 Task: In the Company ibm.com, Create email and send with subject: 'Welcome to a New Paradigm: Introducing Our Visionary Solution', and with mail content 'Greetings,_x000D_
Introducing a visionary approach that will reshape the landscape of your industry. Join us and be part of the future of success!_x000D_
Kind Regards', attach the document: Terms_and_conditions.doc and insert image: visitingcard.jpg. Below Kind Regards, write Behance and insert the URL: 'www.behance.net'. Mark checkbox to create task to follow up : In 2 weeks.  Enter or choose an email address of recipient's from company's contact and send.. Logged in from softage.5@softage.net
Action: Mouse moved to (71, 58)
Screenshot: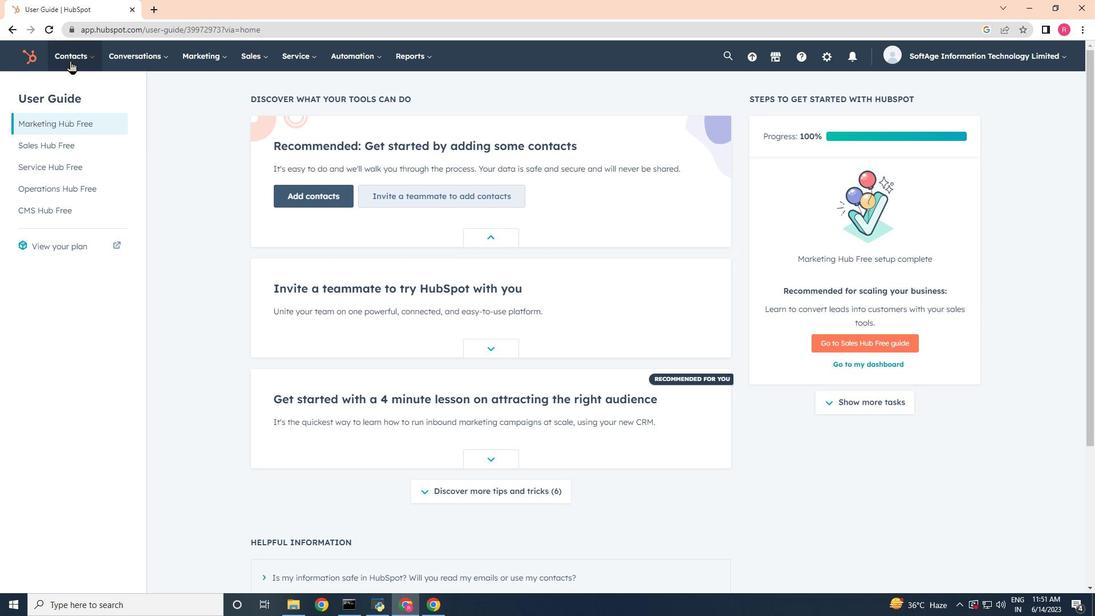 
Action: Mouse pressed left at (71, 58)
Screenshot: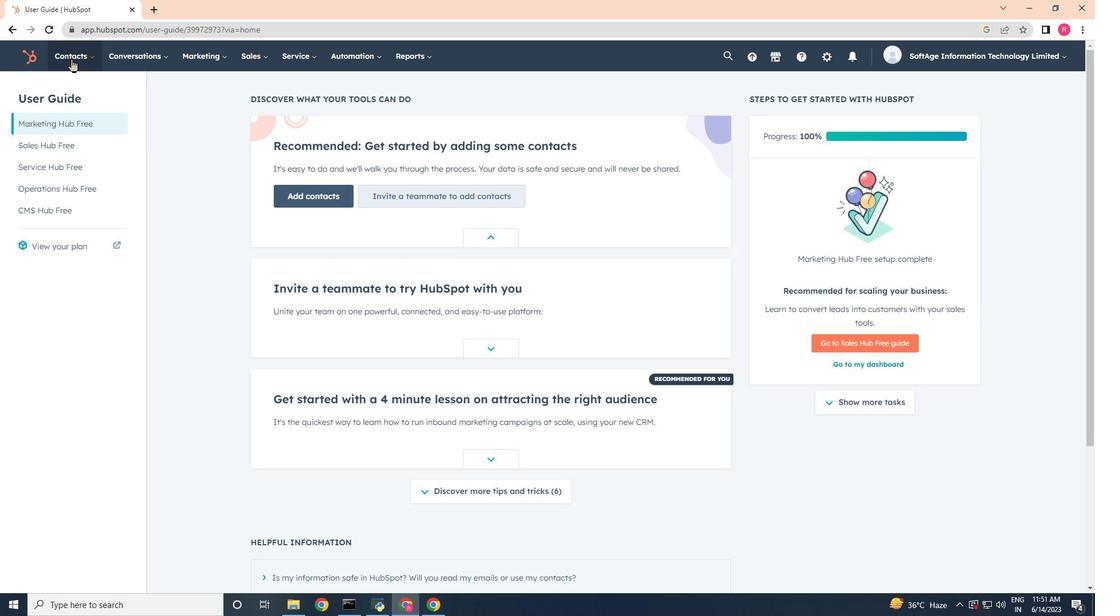 
Action: Mouse moved to (114, 111)
Screenshot: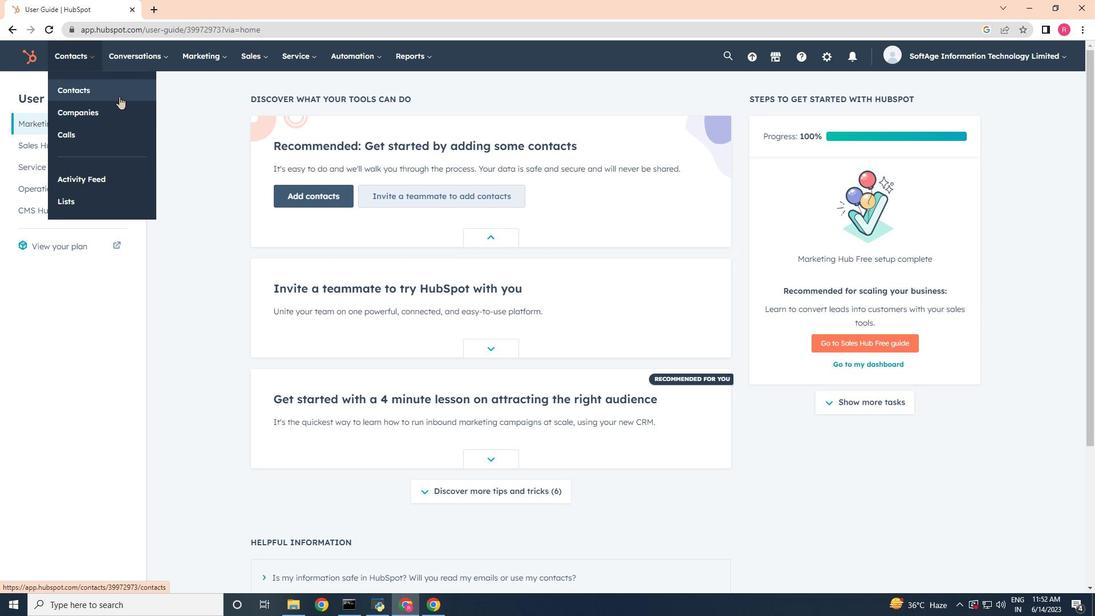 
Action: Mouse pressed left at (114, 111)
Screenshot: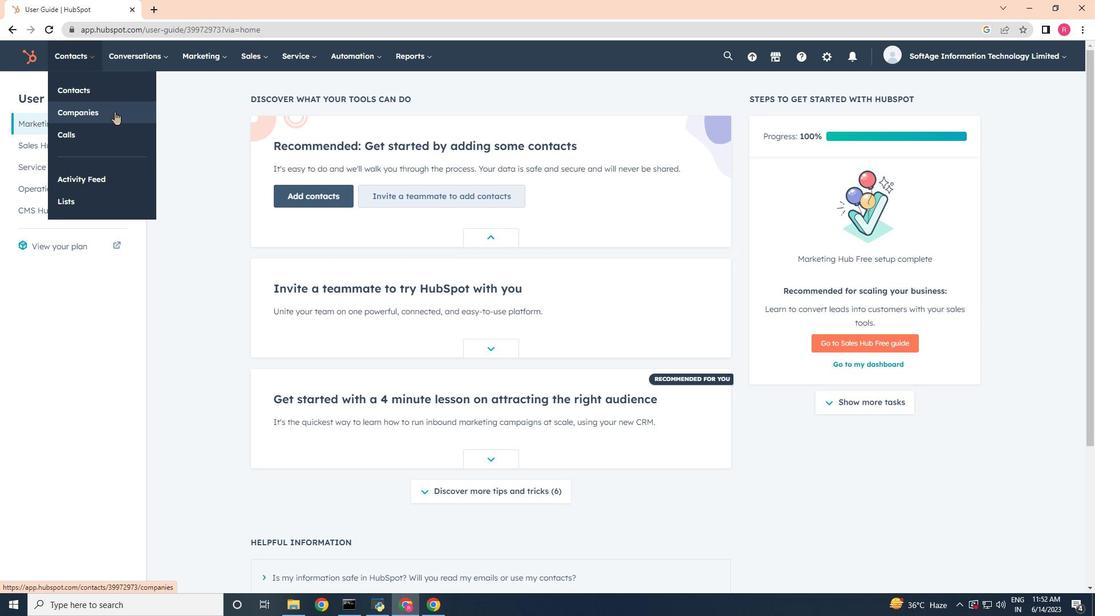 
Action: Mouse moved to (75, 185)
Screenshot: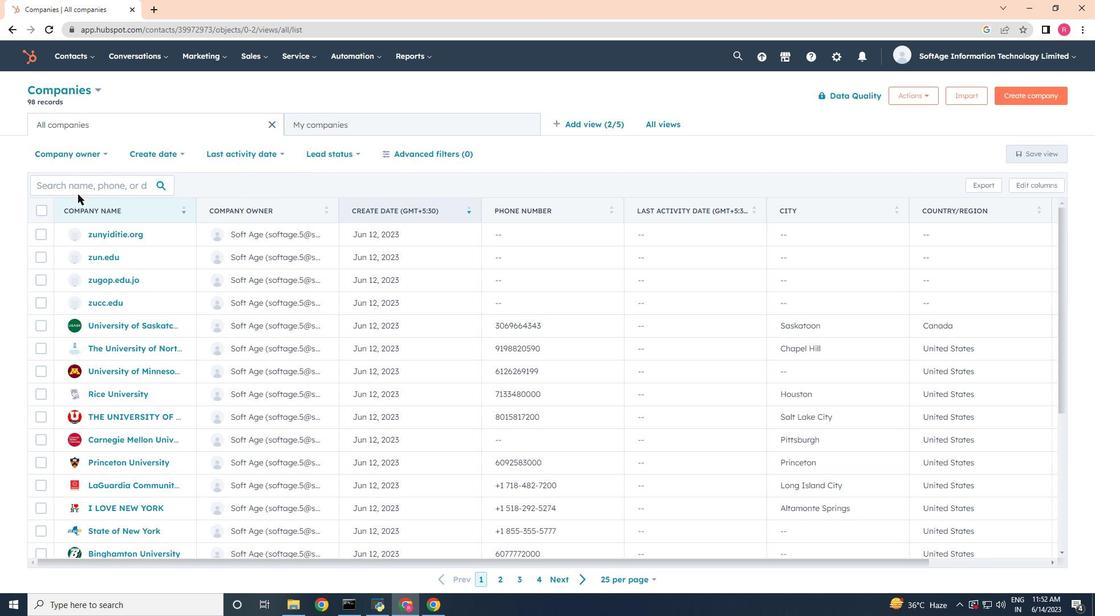 
Action: Mouse pressed left at (75, 185)
Screenshot: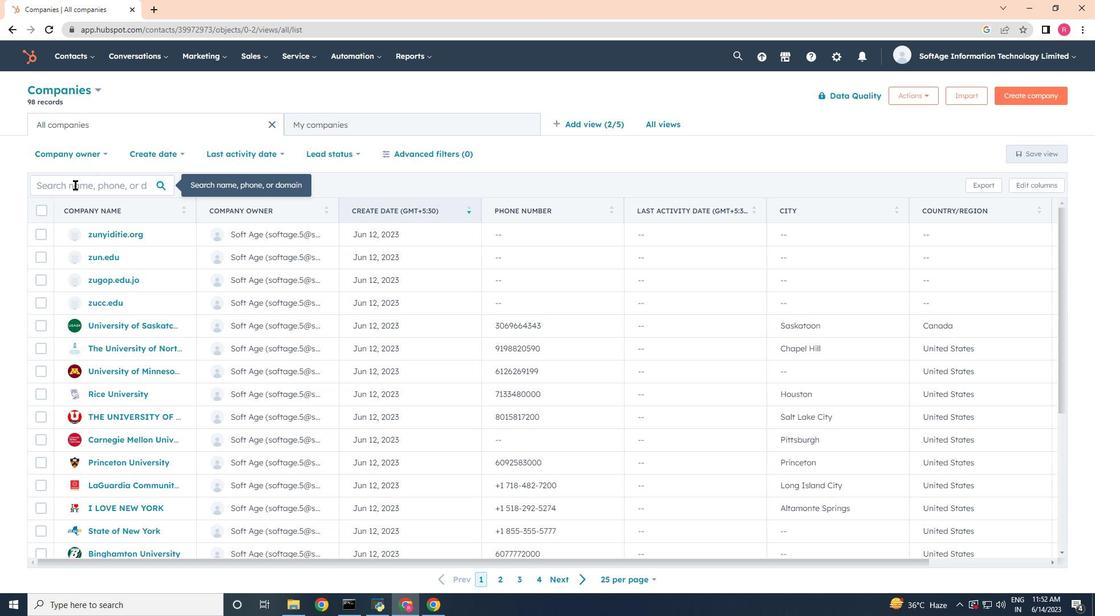 
Action: Key pressed ibm
Screenshot: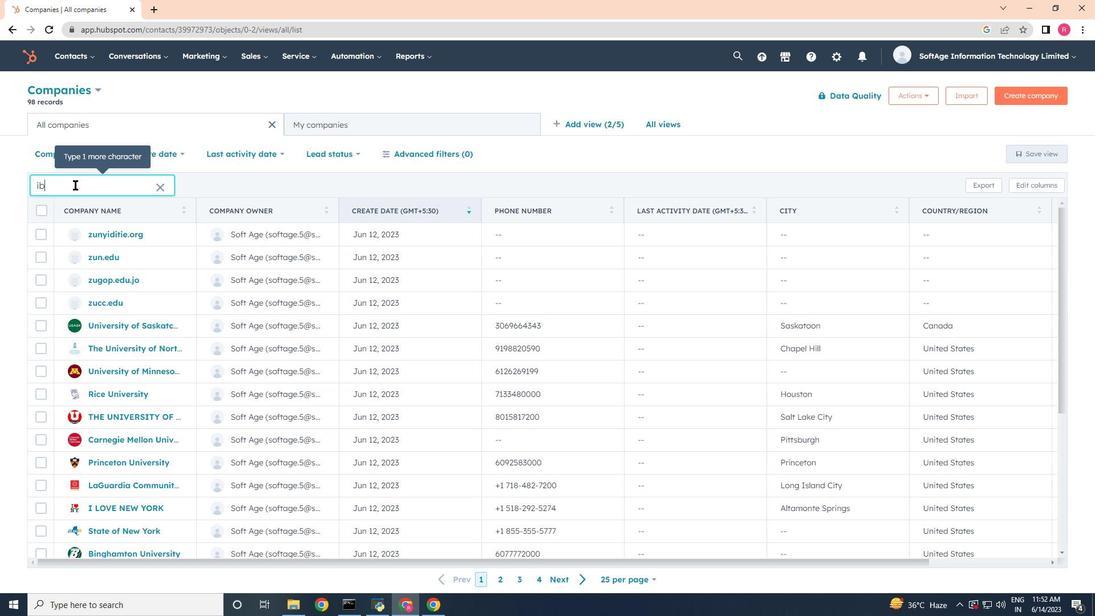 
Action: Mouse moved to (93, 236)
Screenshot: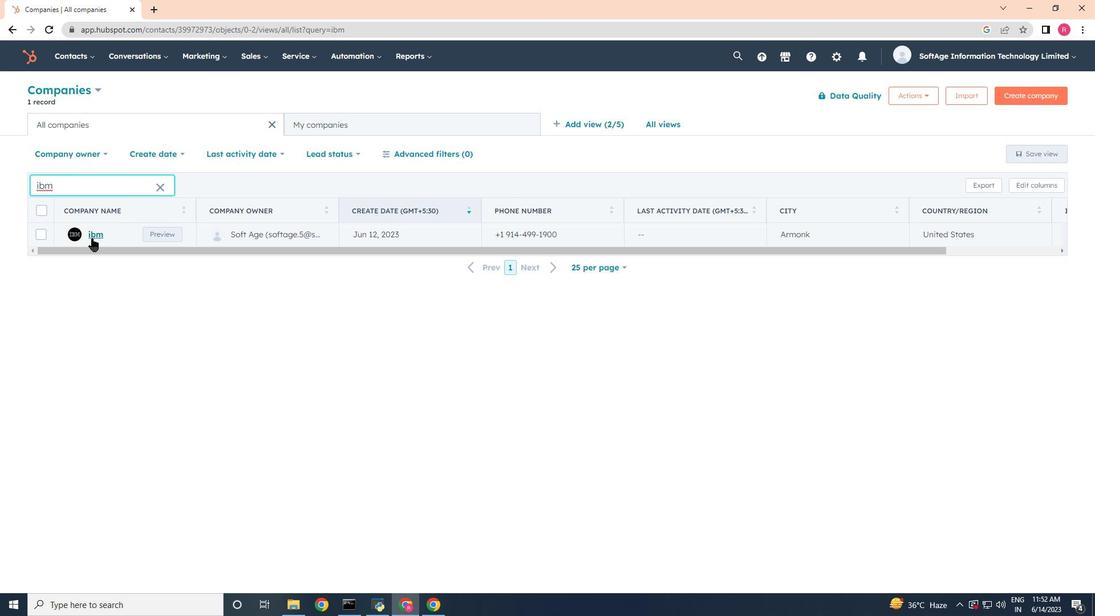
Action: Mouse pressed left at (93, 236)
Screenshot: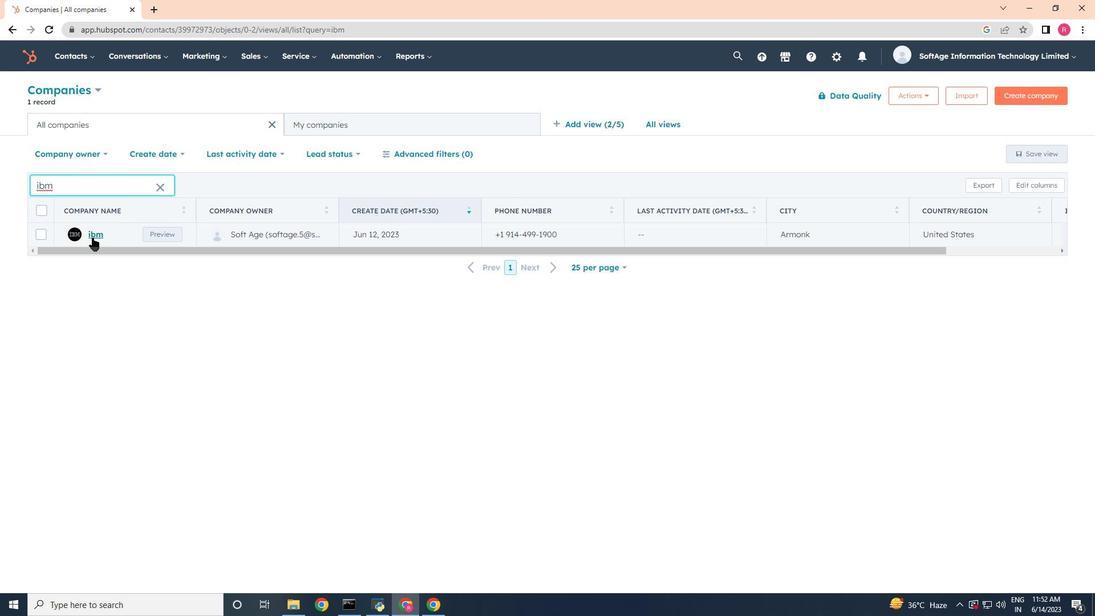 
Action: Mouse moved to (70, 192)
Screenshot: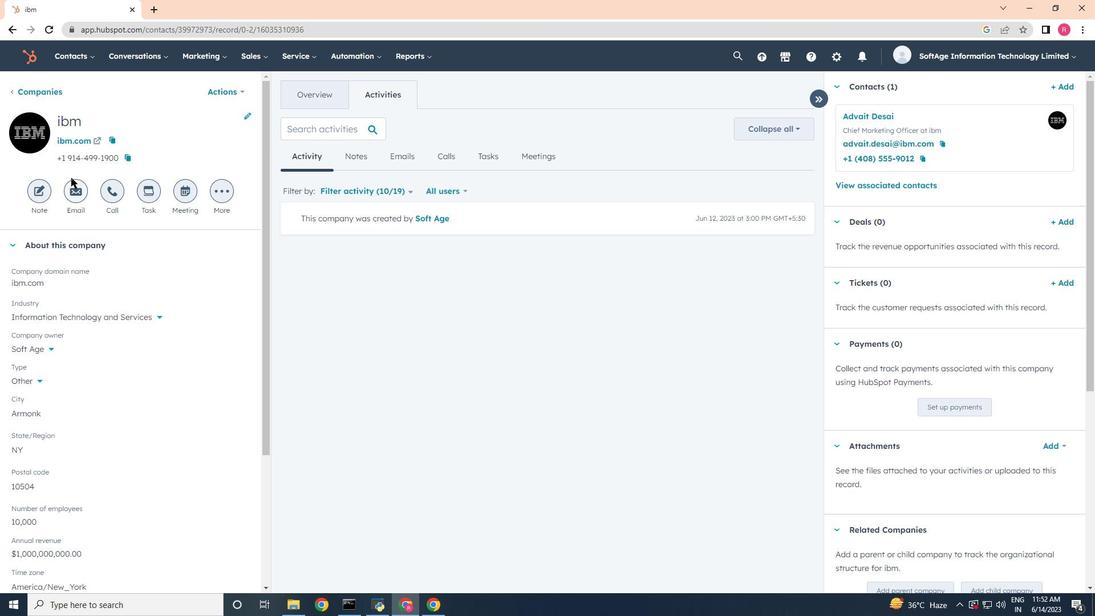 
Action: Mouse pressed left at (70, 192)
Screenshot: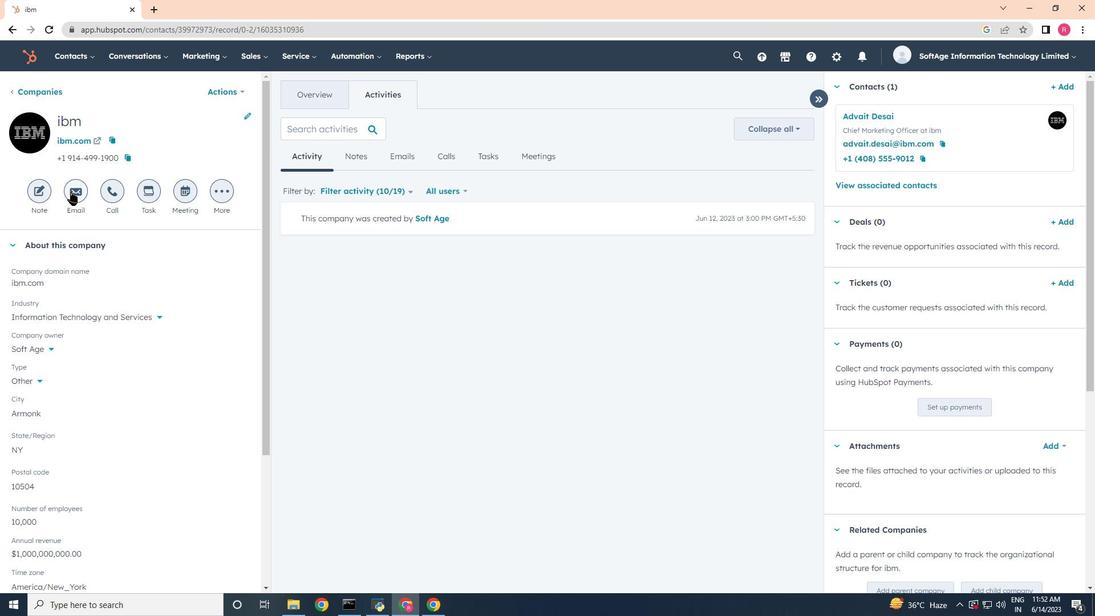 
Action: Mouse moved to (966, 287)
Screenshot: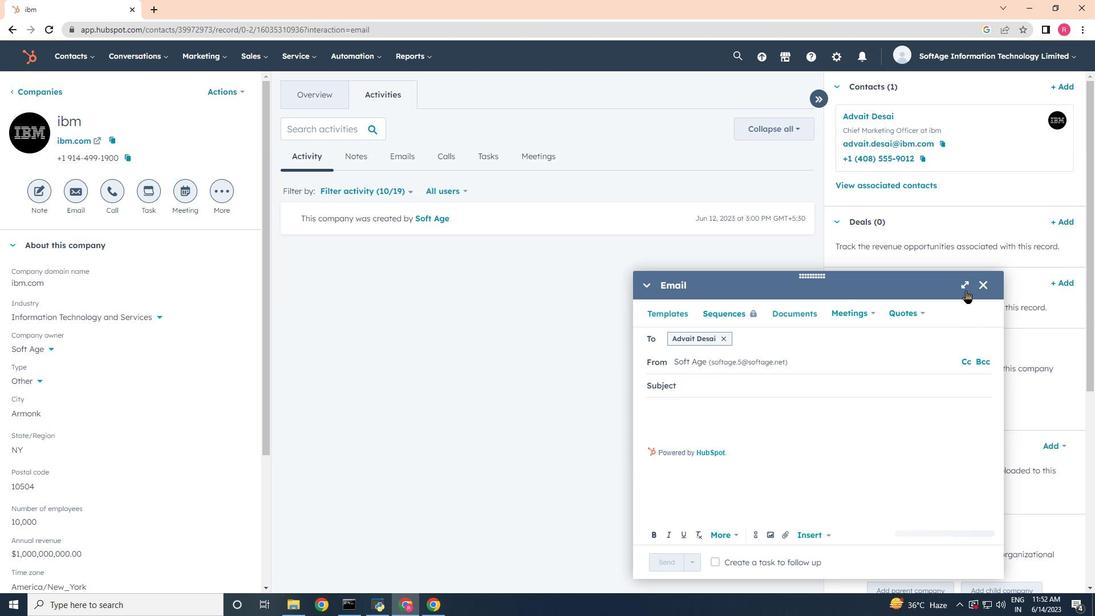 
Action: Mouse pressed left at (966, 287)
Screenshot: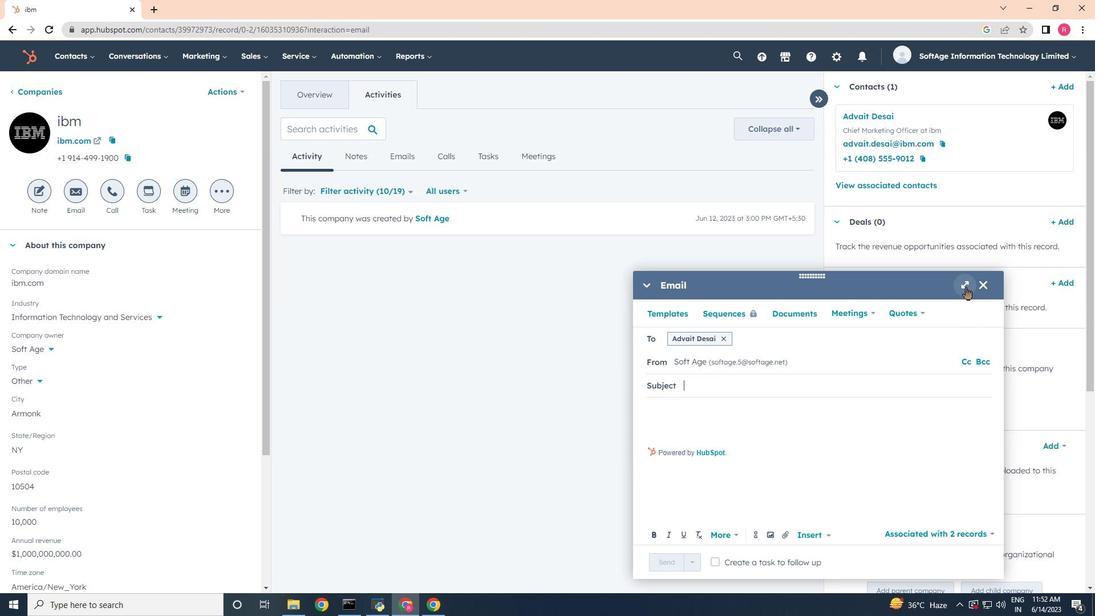 
Action: Mouse moved to (276, 332)
Screenshot: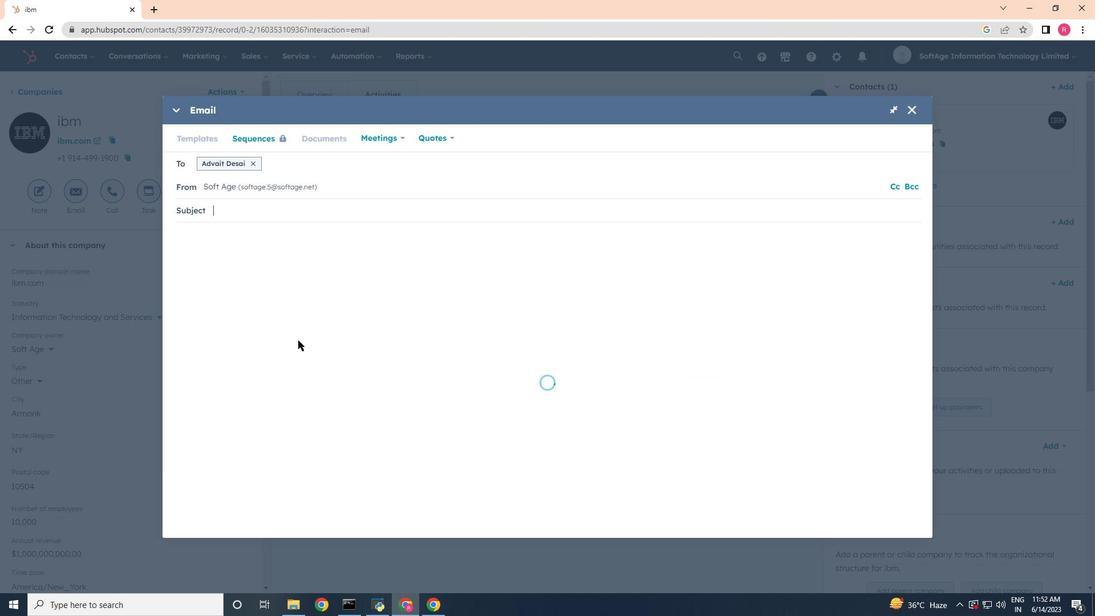 
Action: Key pressed <Key.shift><Key.shift>Welcome<Key.space>to<Key.space>a<Key.space><Key.shift>New<Key.space><Key.shift>Paradigm<Key.shift_r><Key.shift_r>:<Key.space><Key.shift>Introducing<Key.space><Key.shift>Our<Key.space><Key.shift>Visionary<Key.space><Key.shift>Solution<Key.space>
Screenshot: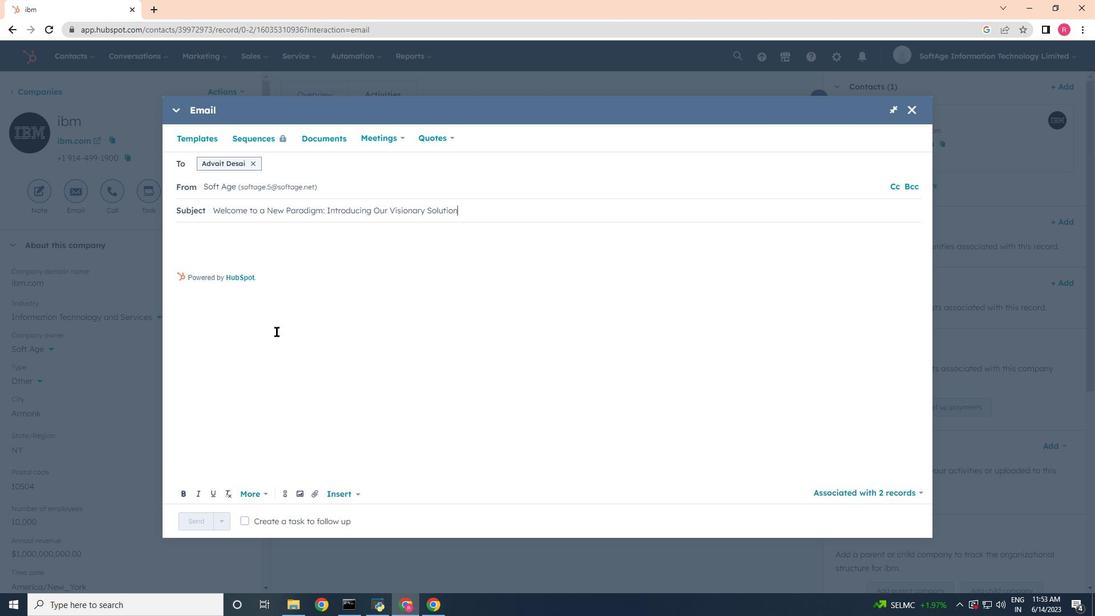 
Action: Mouse moved to (197, 235)
Screenshot: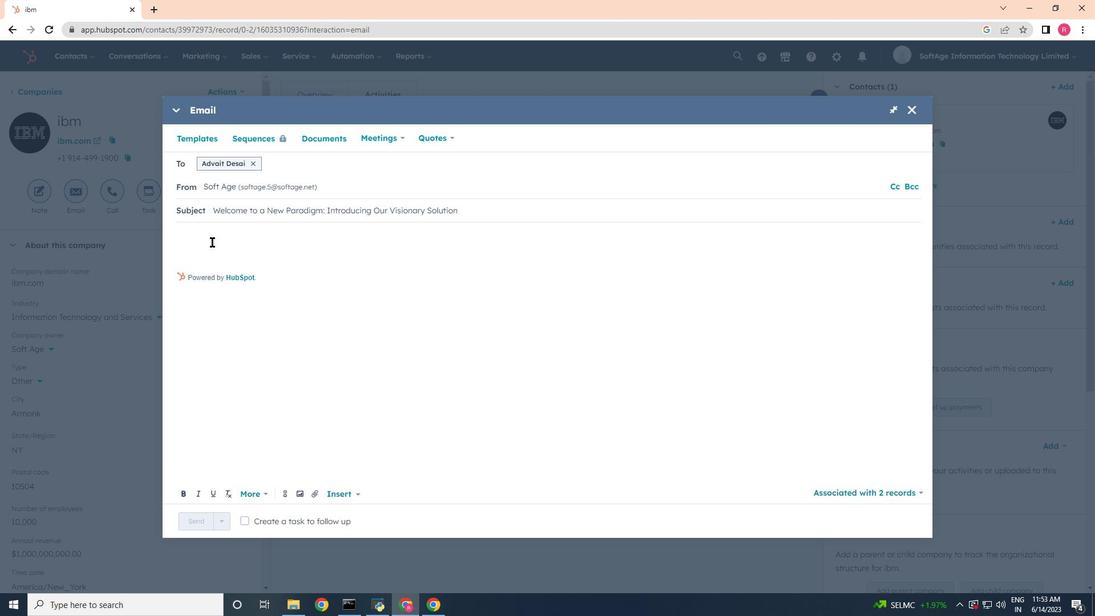 
Action: Mouse pressed left at (197, 235)
Screenshot: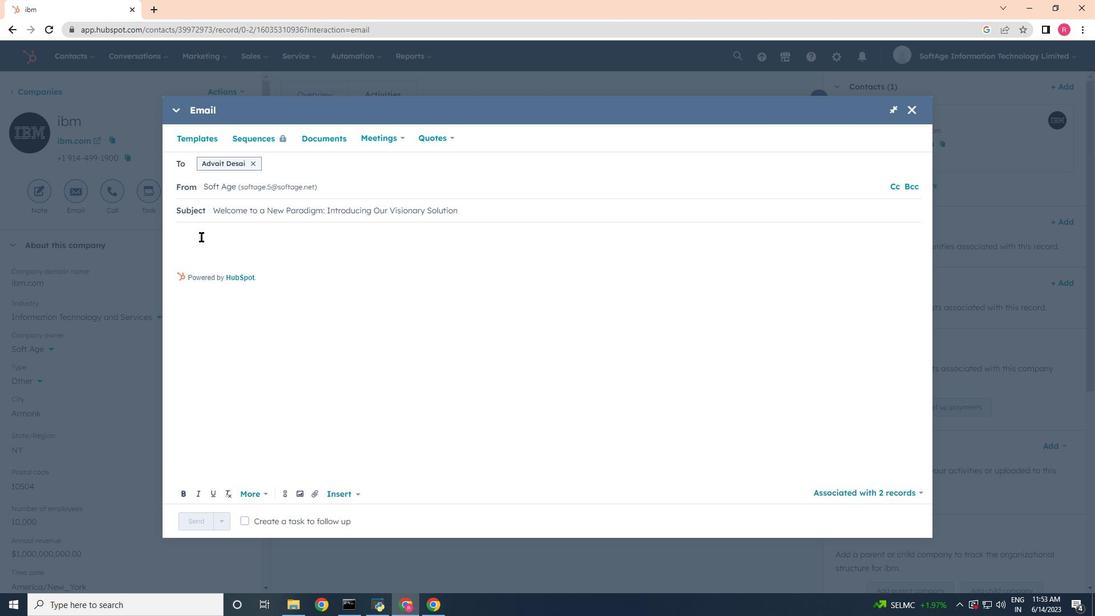 
Action: Key pressed <Key.backspace>
Screenshot: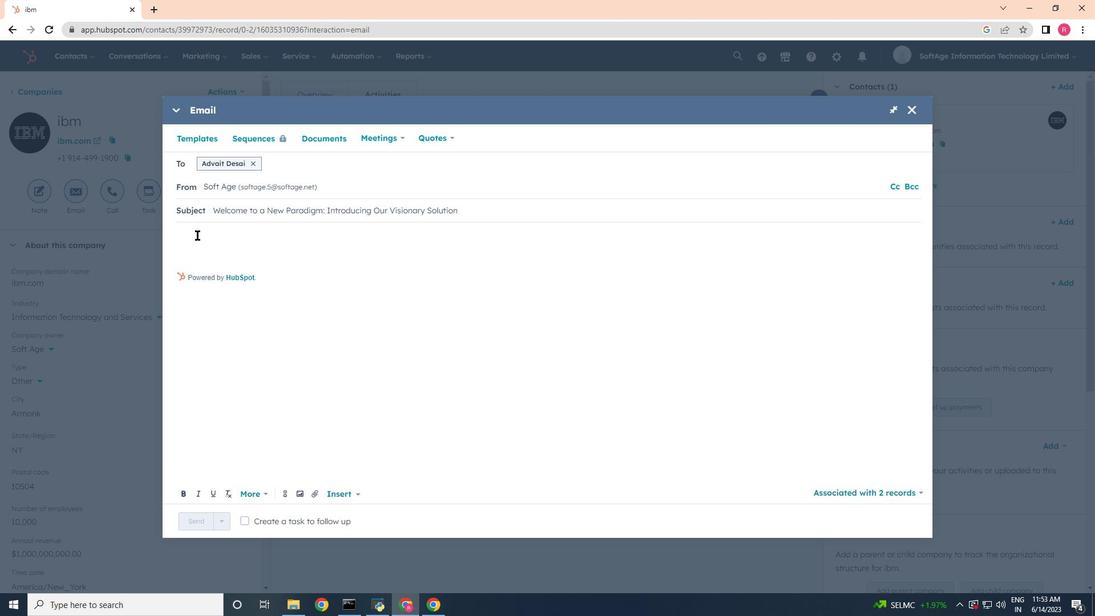 
Action: Mouse moved to (196, 235)
Screenshot: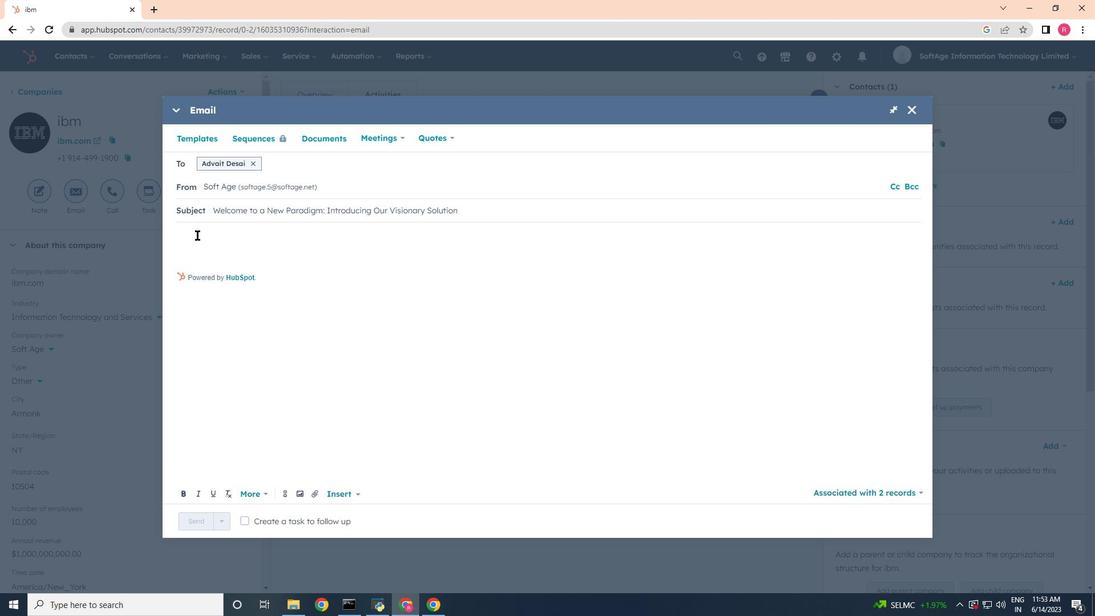 
Action: Key pressed <Key.shift>Greetings,<Key.enter><Key.enter><Key.shift>Introducing<Key.space>a<Key.space>visionary<Key.space>approch<Key.space>that<Key.space>will<Key.space>
Screenshot: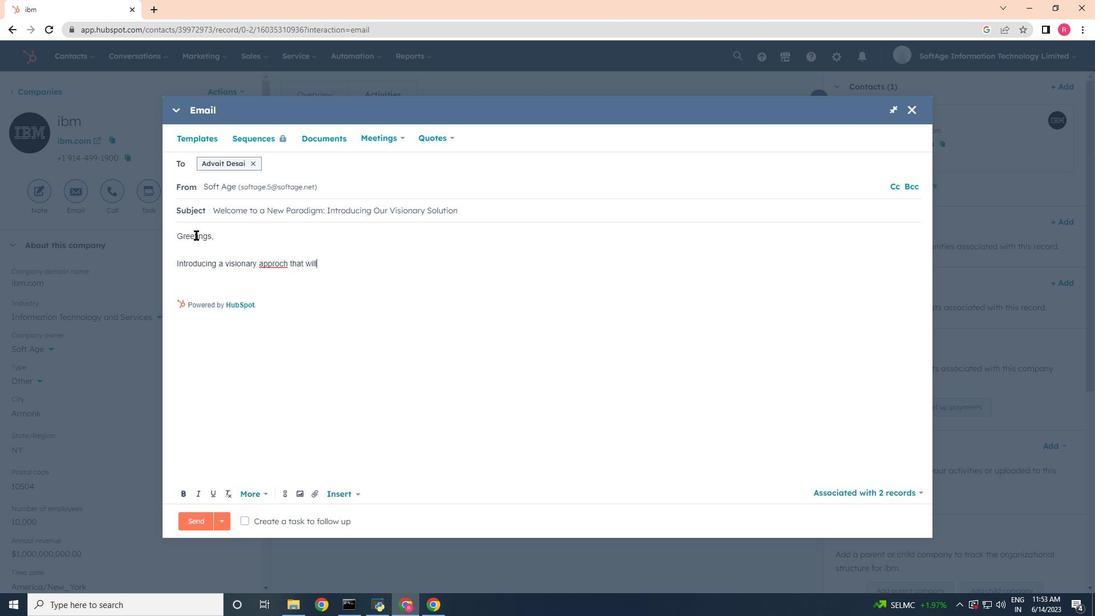 
Action: Mouse moved to (280, 266)
Screenshot: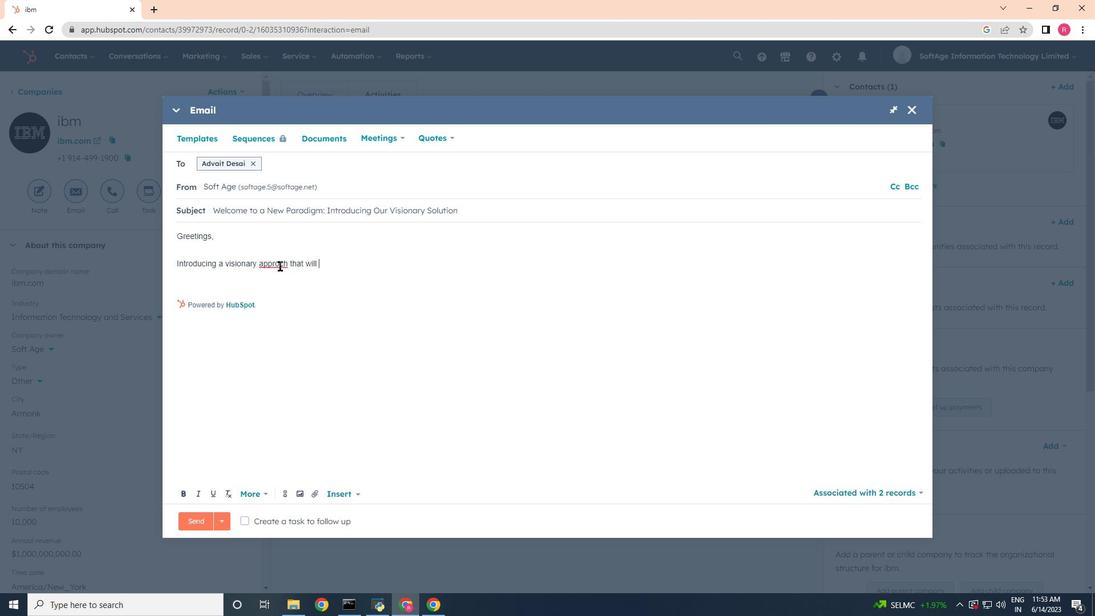 
Action: Mouse pressed left at (280, 266)
Screenshot: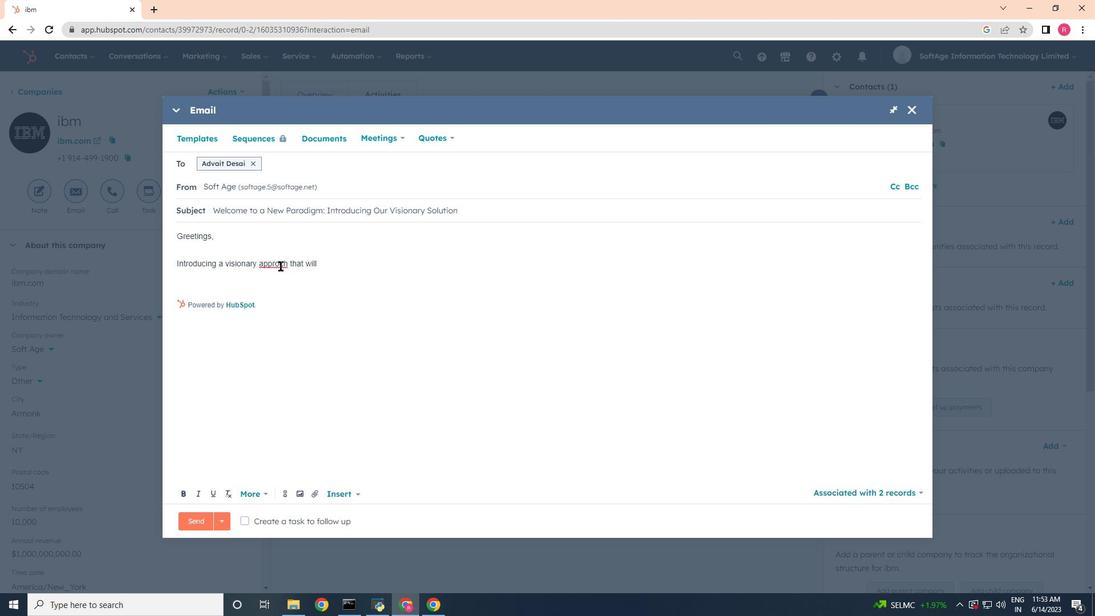 
Action: Mouse moved to (279, 267)
Screenshot: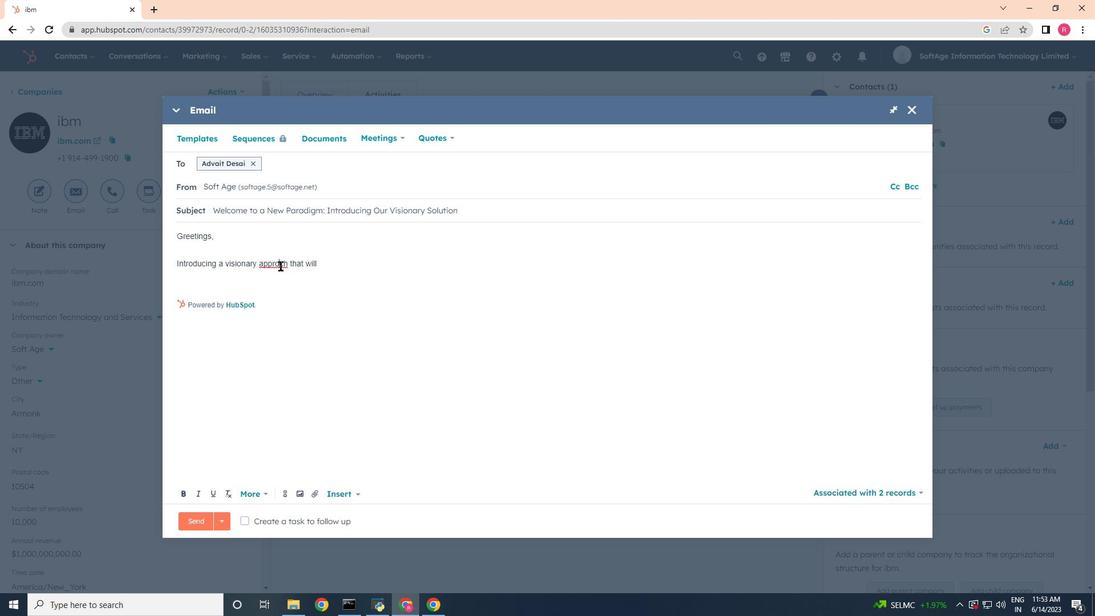 
Action: Key pressed a
Screenshot: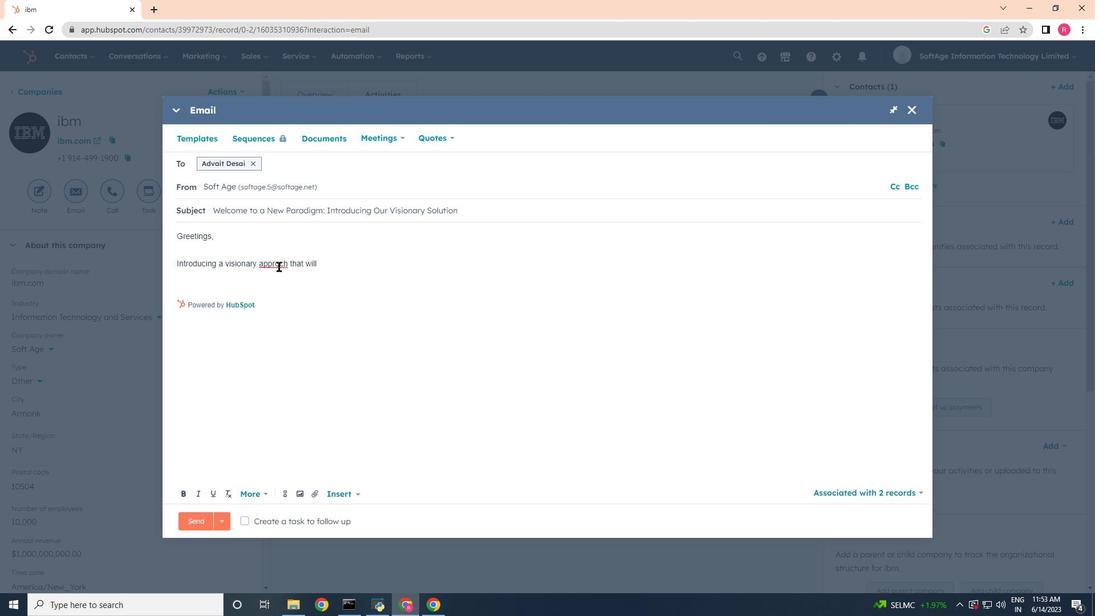 
Action: Mouse moved to (360, 266)
Screenshot: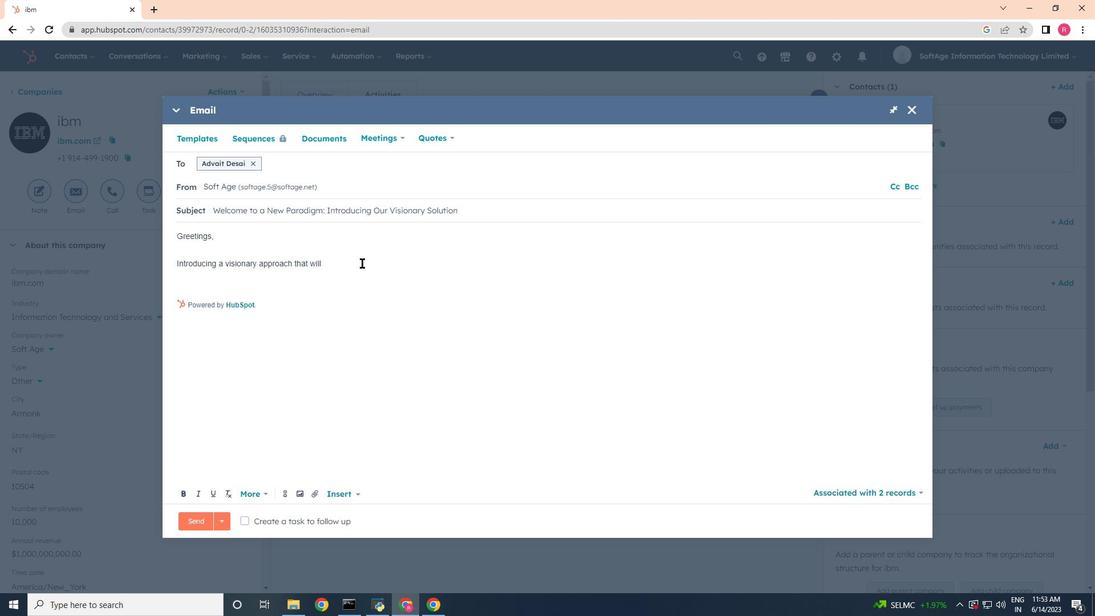 
Action: Mouse pressed left at (360, 266)
Screenshot: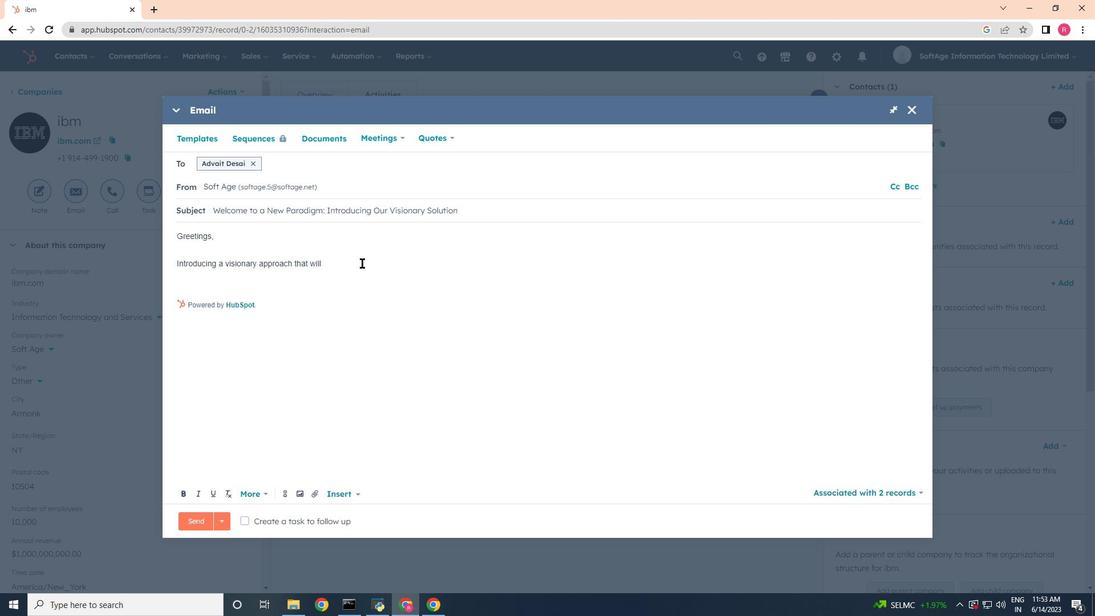 
Action: Mouse moved to (359, 267)
Screenshot: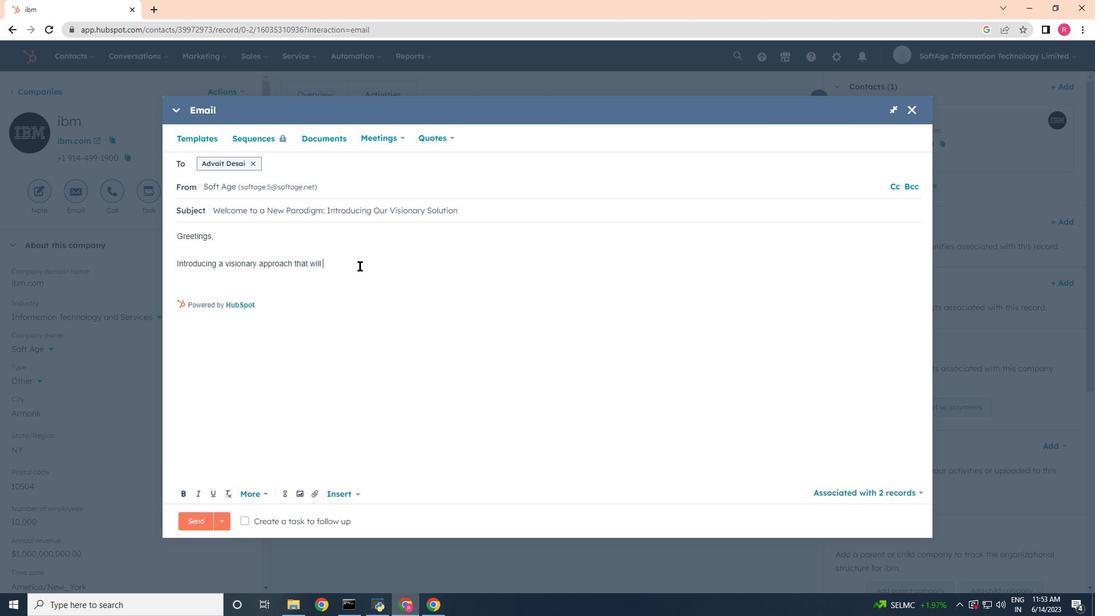 
Action: Key pressed rehao<Key.backspace>pe<Key.space>the<Key.space><Key.left>
Screenshot: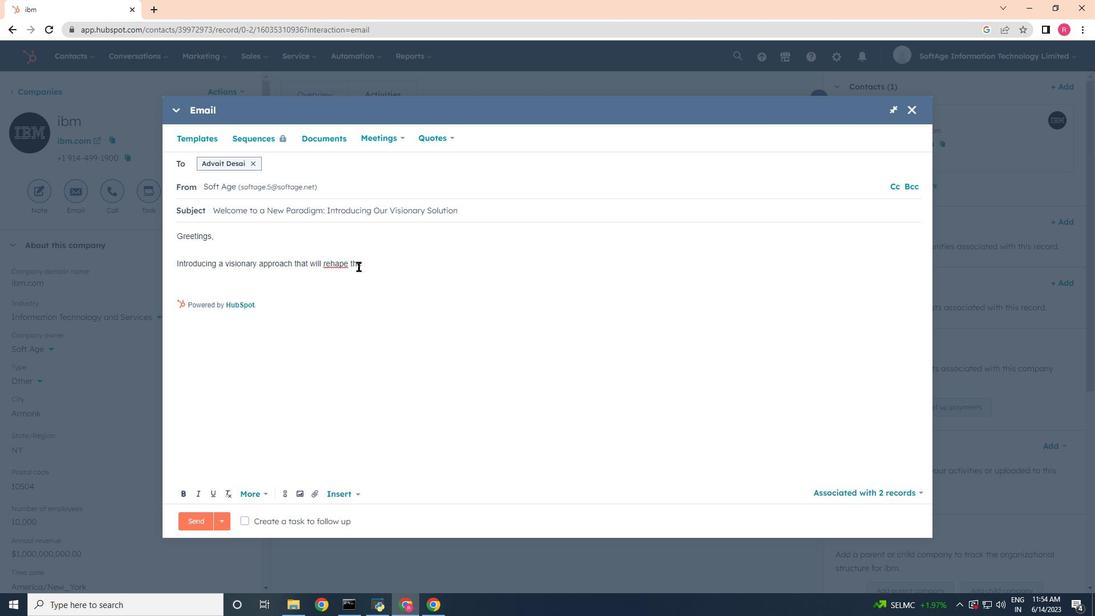 
Action: Mouse moved to (359, 267)
Screenshot: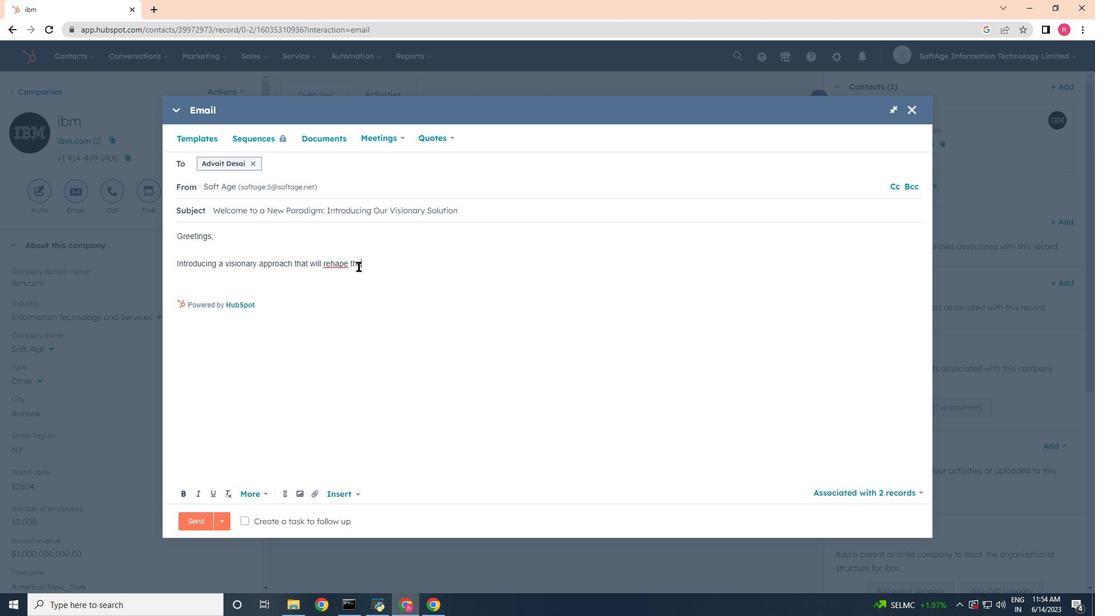 
Action: Key pressed <Key.left><Key.left><Key.left><Key.left><Key.left><Key.left><Key.left><Key.left>s<Key.right><Key.right><Key.right><Key.right><Key.right><Key.right><Key.right><Key.right><Key.right><Key.right><Key.right><Key.left><Key.left>landscape<Key.space>of<Key.space>your<Key.space>industry<Key.space><Key.backspace>.<Key.space><Key.shift>Join<Key.space>us<Key.space>and<Key.space>be<Key.space>part<Key.space>of<Key.space>the<Key.space>future<Key.space>of<Key.space>sucess<Key.shift>!<Key.left><Key.left><Key.left><Key.left>c<Key.right><Key.right><Key.right><Key.right><Key.enter><Key.shift>Kind<Key.space><Key.shift>Regards,<Key.up>
Screenshot: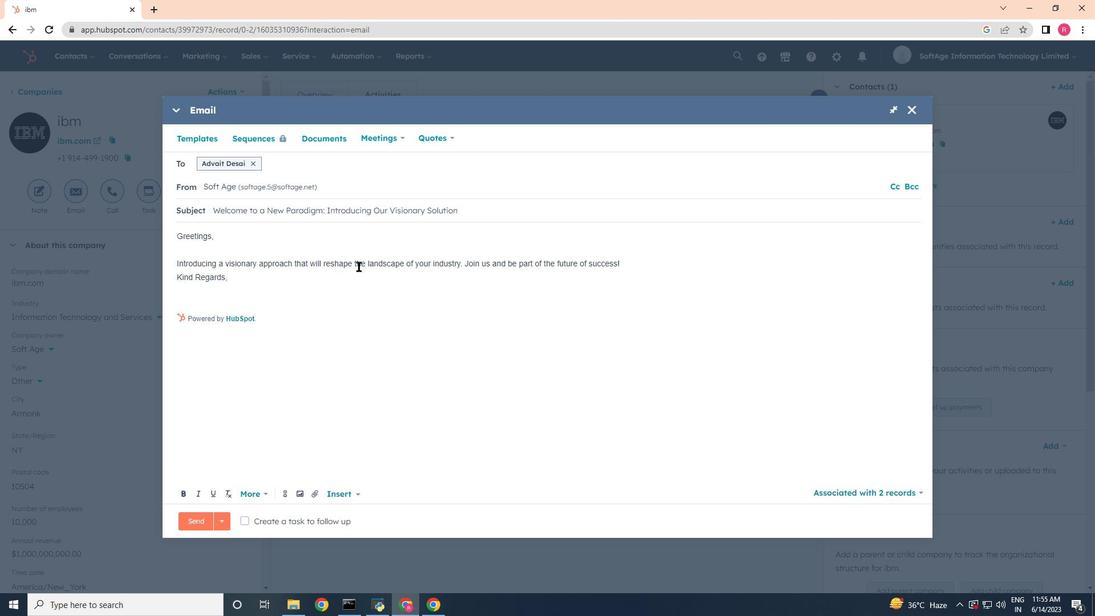 
Action: Mouse moved to (642, 262)
Screenshot: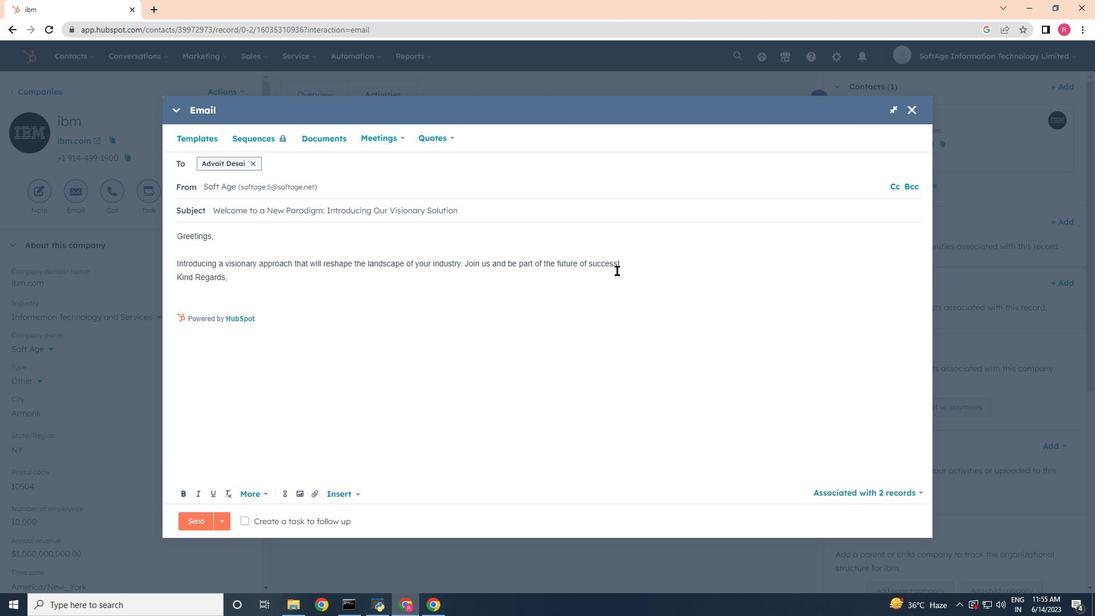 
Action: Mouse pressed left at (642, 262)
Screenshot: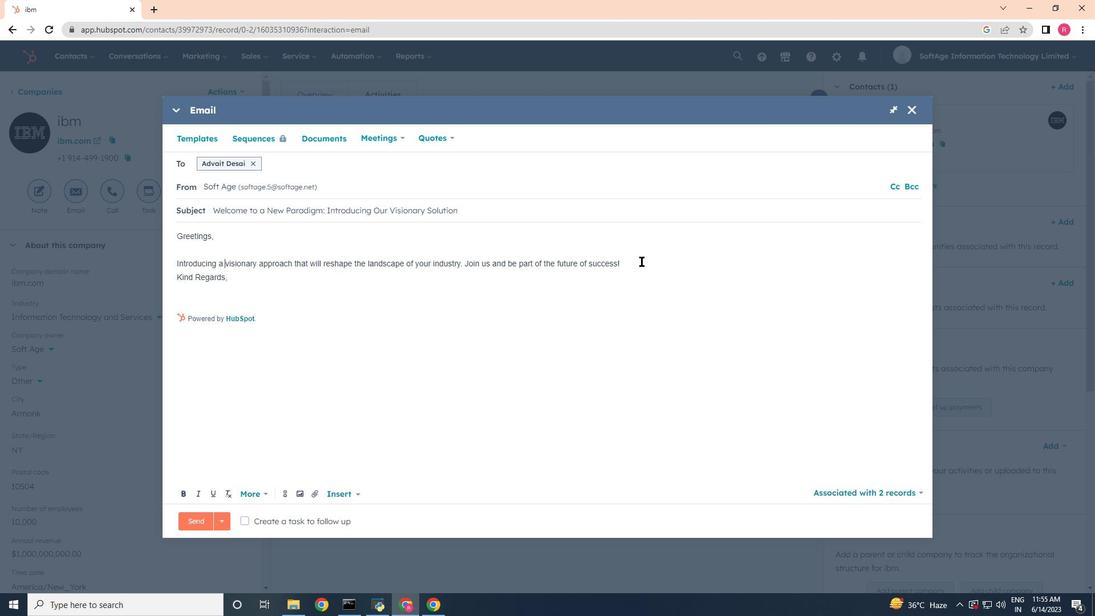 
Action: Mouse moved to (508, 317)
Screenshot: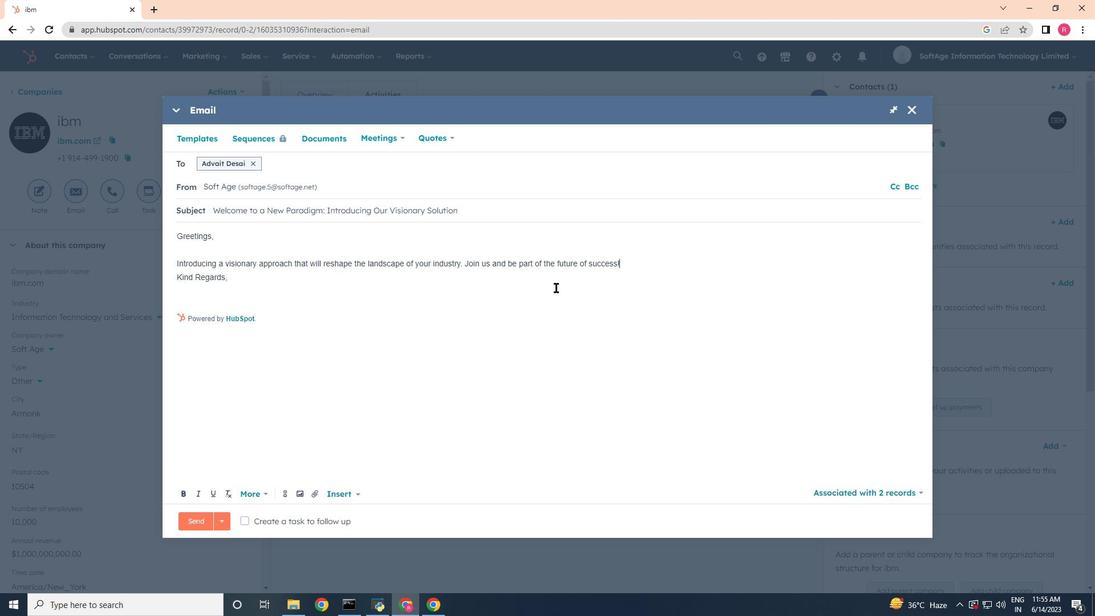 
Action: Key pressed <Key.enter>
Screenshot: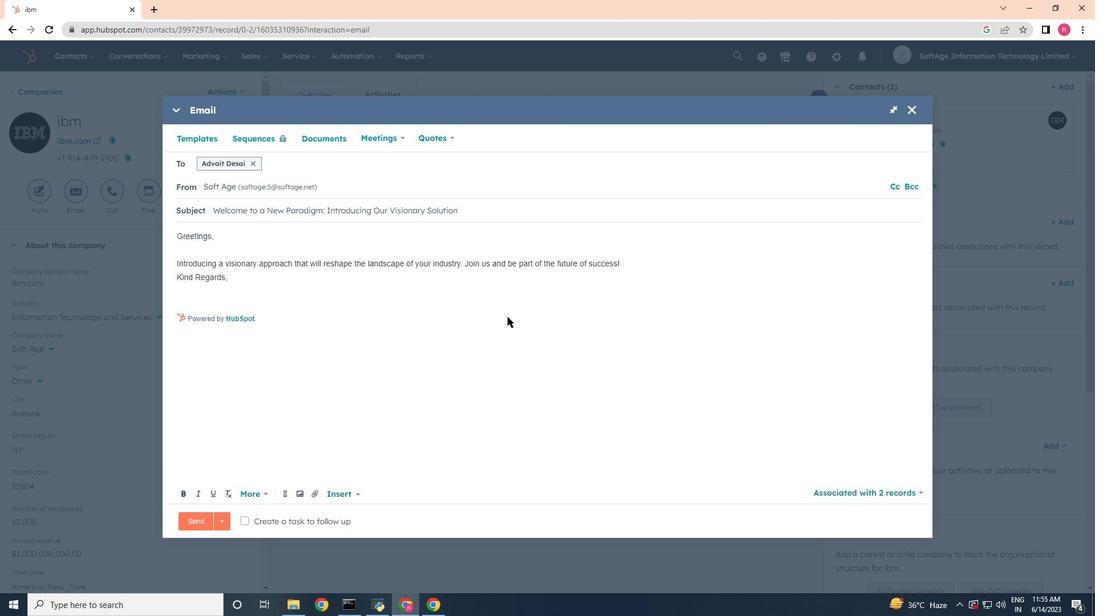 
Action: Mouse moved to (219, 319)
Screenshot: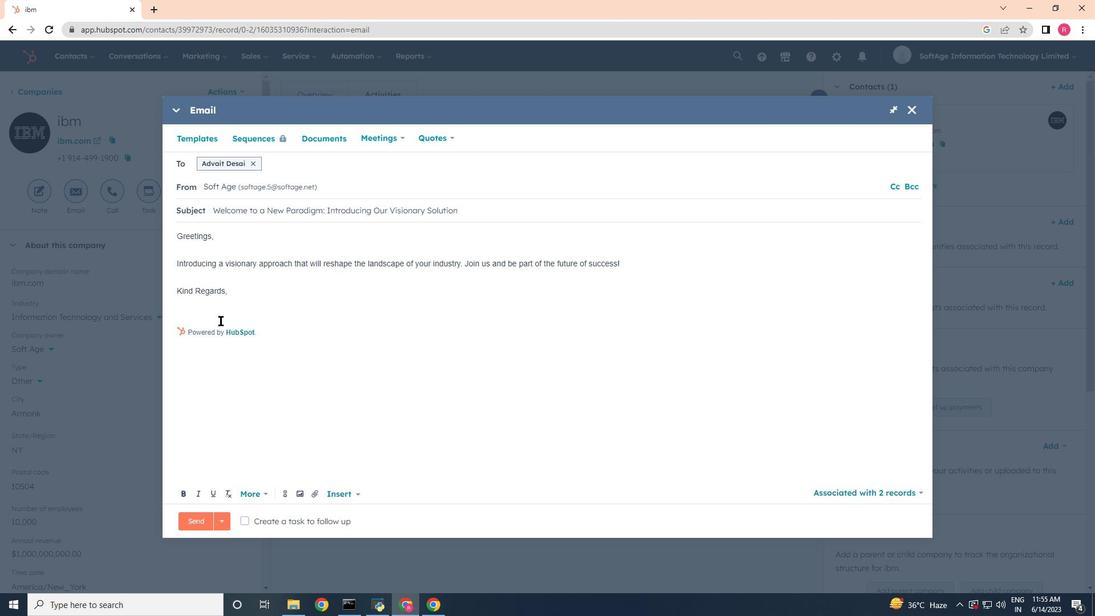 
Action: Mouse pressed left at (219, 319)
Screenshot: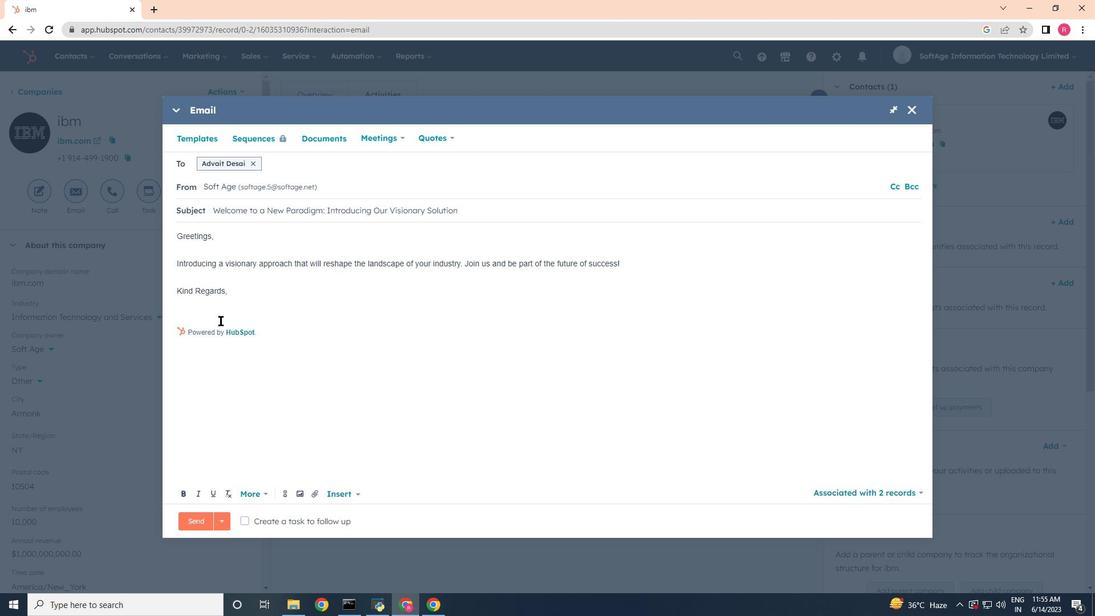 
Action: Mouse moved to (313, 496)
Screenshot: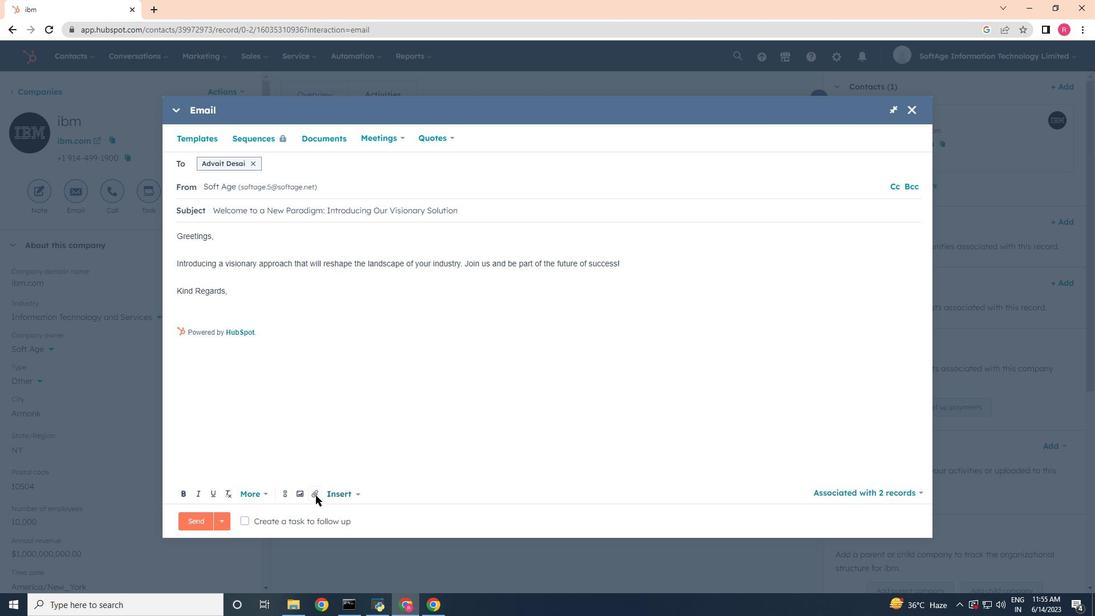 
Action: Mouse pressed left at (313, 496)
Screenshot: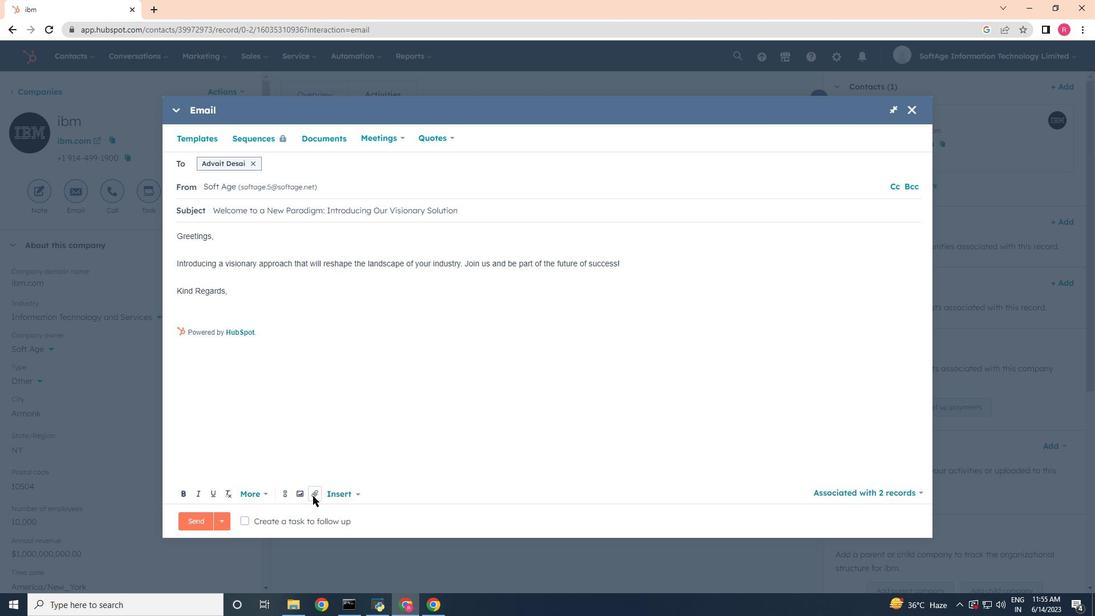 
Action: Mouse moved to (325, 466)
Screenshot: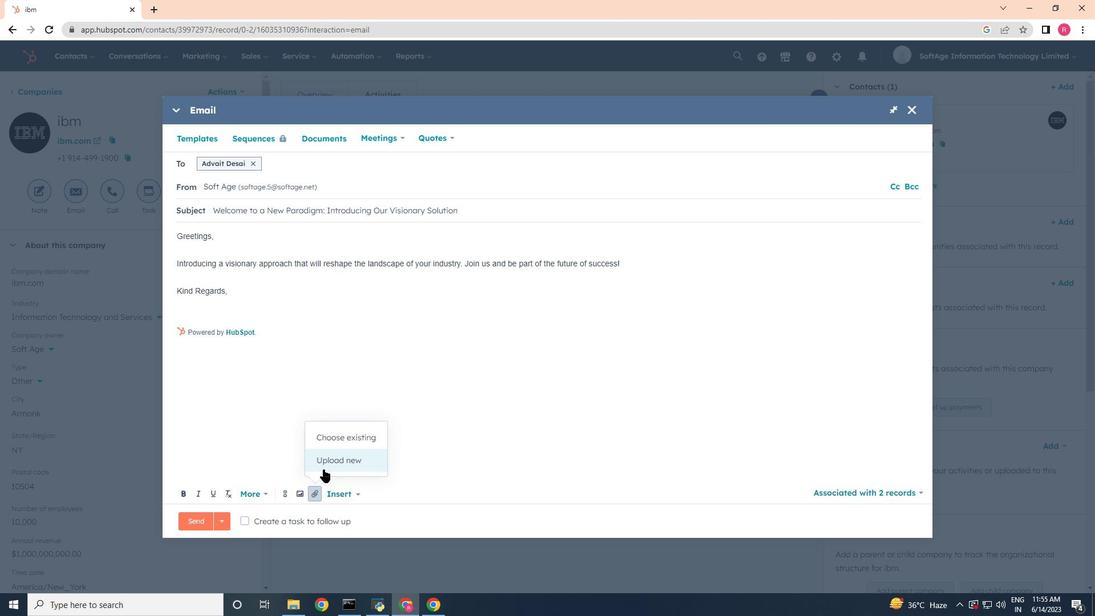 
Action: Mouse pressed left at (325, 466)
Screenshot: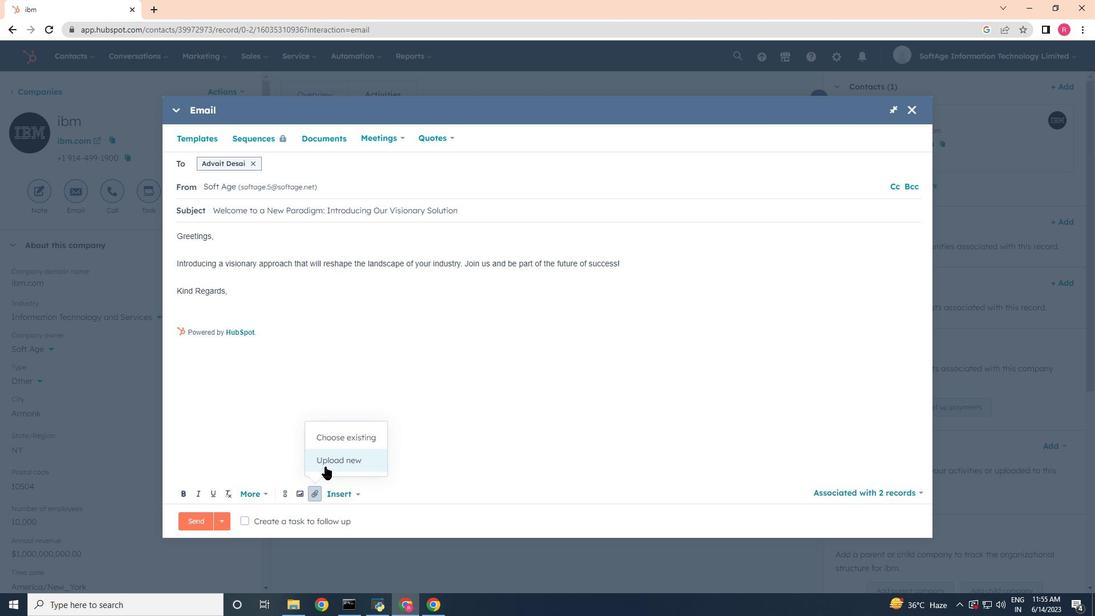 
Action: Mouse moved to (218, 158)
Screenshot: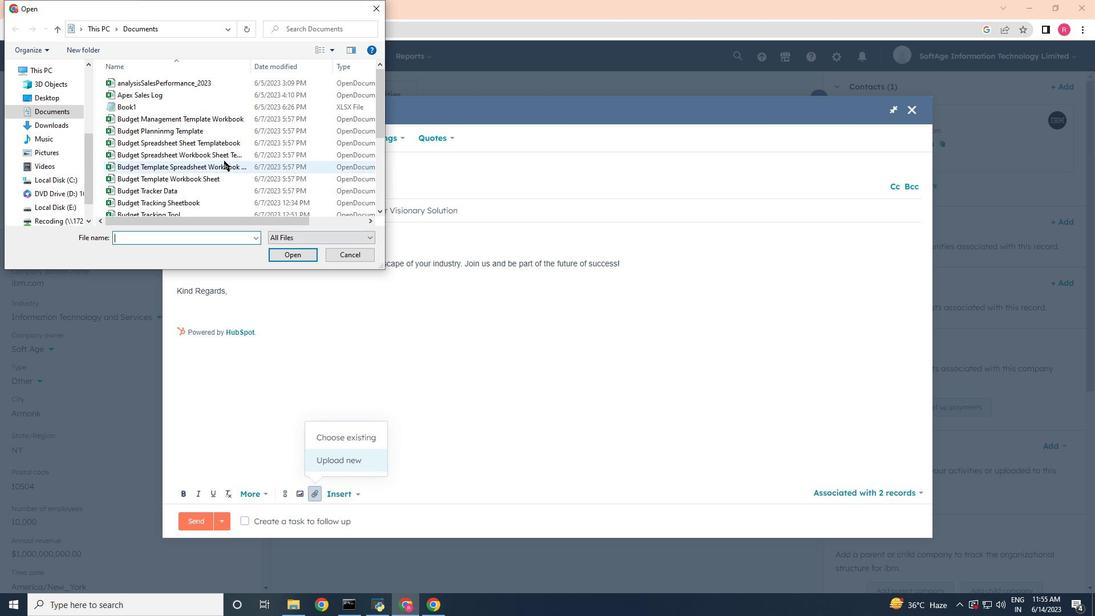 
Action: Mouse scrolled (218, 158) with delta (0, 0)
Screenshot: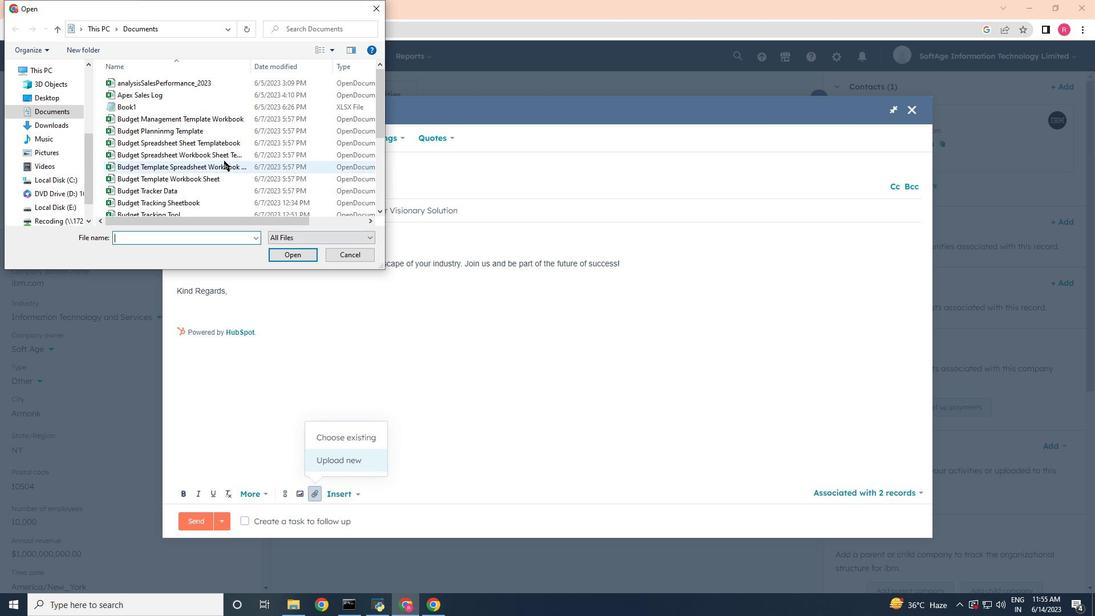 
Action: Mouse scrolled (218, 158) with delta (0, 0)
Screenshot: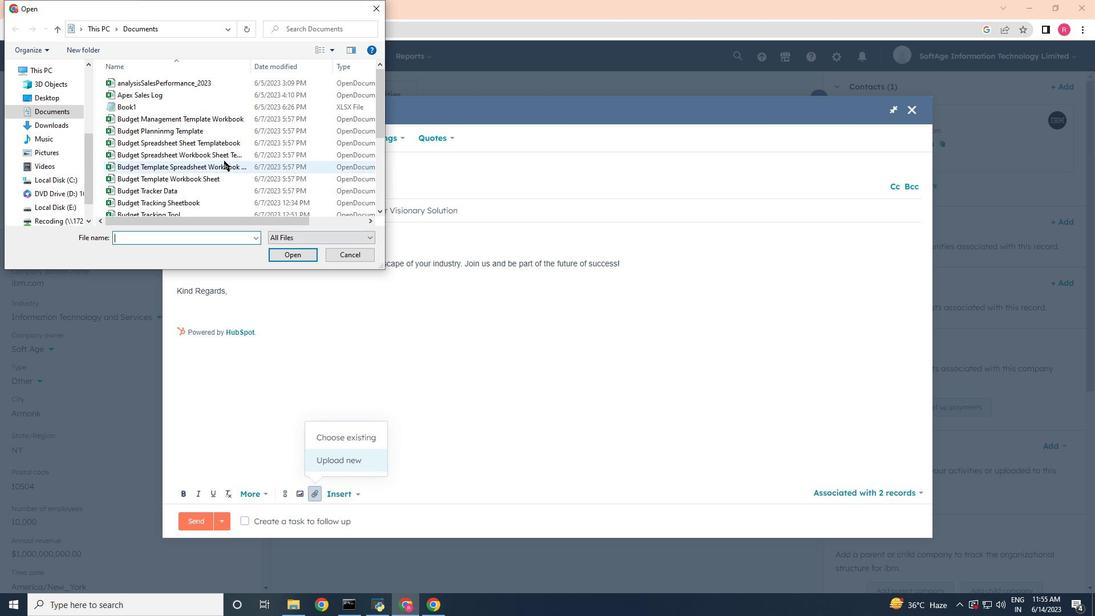 
Action: Mouse moved to (218, 168)
Screenshot: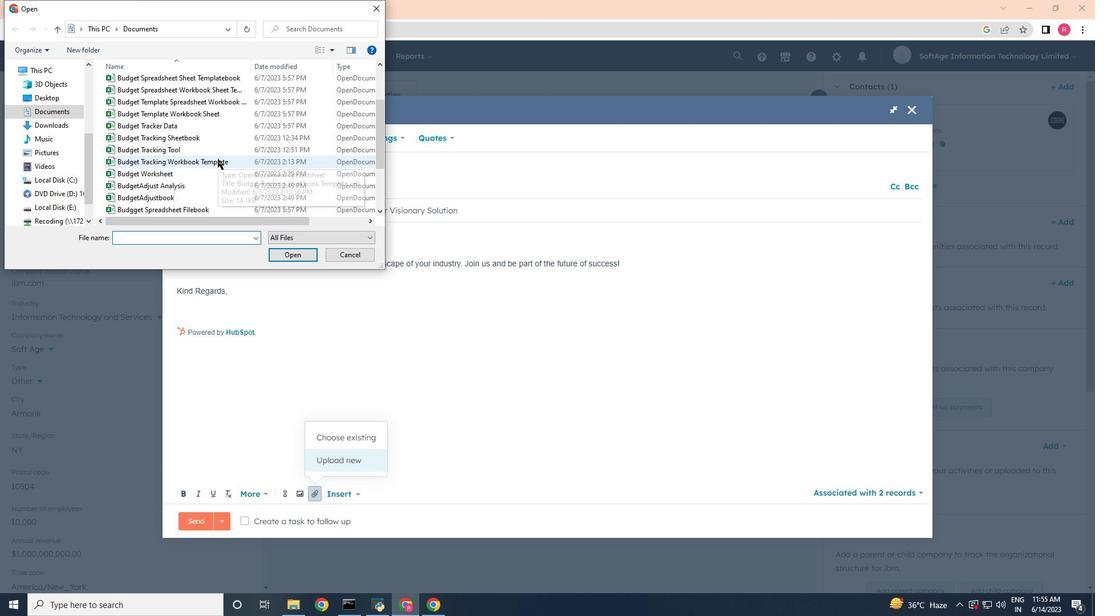 
Action: Mouse scrolled (218, 158) with delta (0, 0)
Screenshot: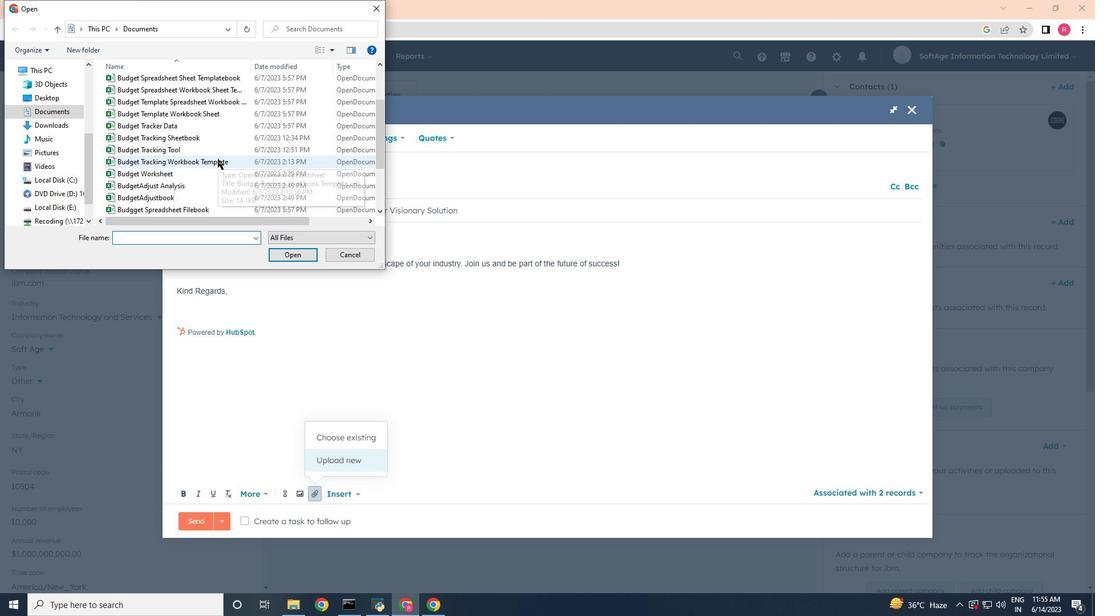 
Action: Mouse moved to (217, 172)
Screenshot: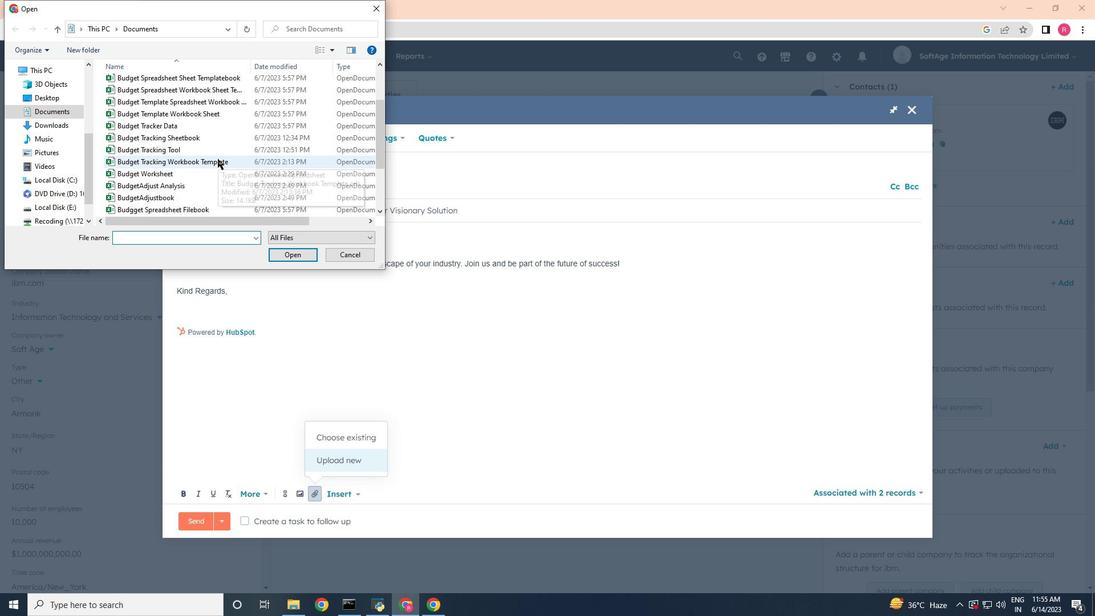 
Action: Mouse scrolled (218, 170) with delta (0, 0)
Screenshot: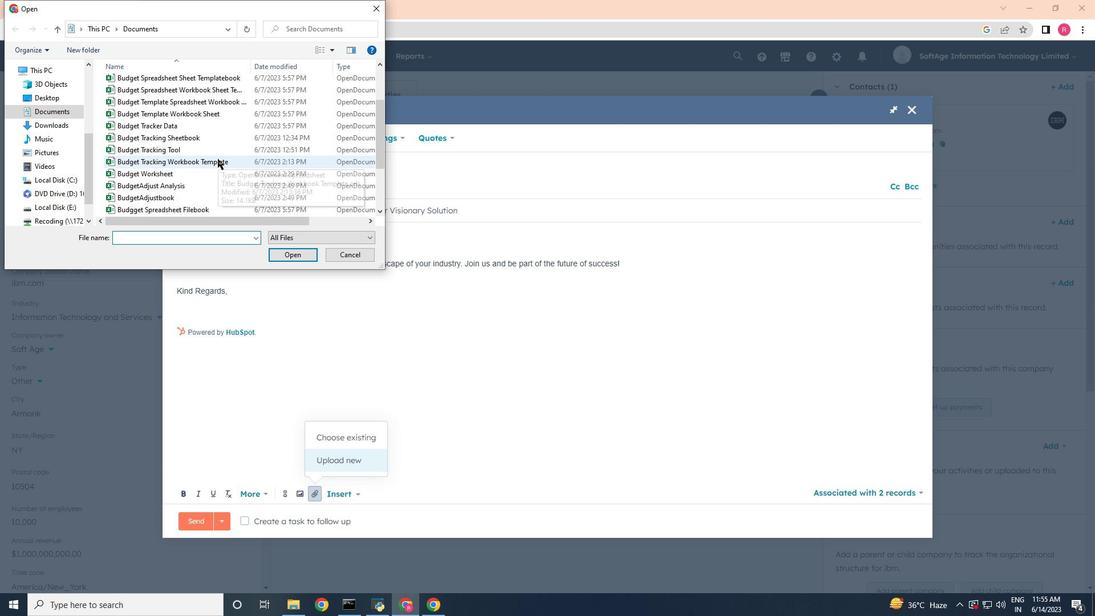 
Action: Mouse scrolled (218, 171) with delta (0, 0)
Screenshot: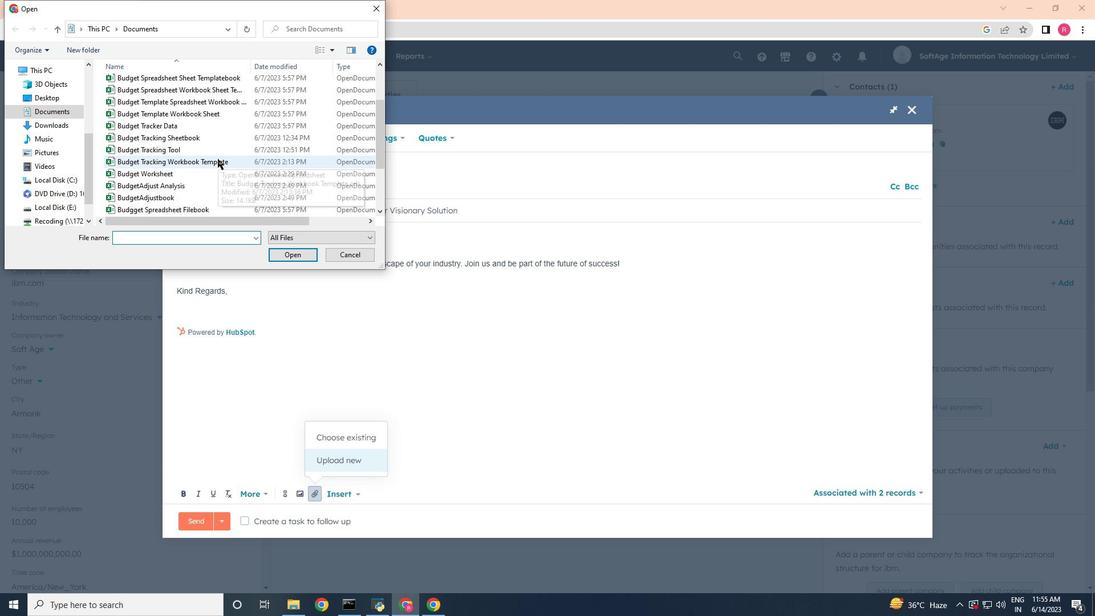 
Action: Mouse scrolled (217, 171) with delta (0, 0)
Screenshot: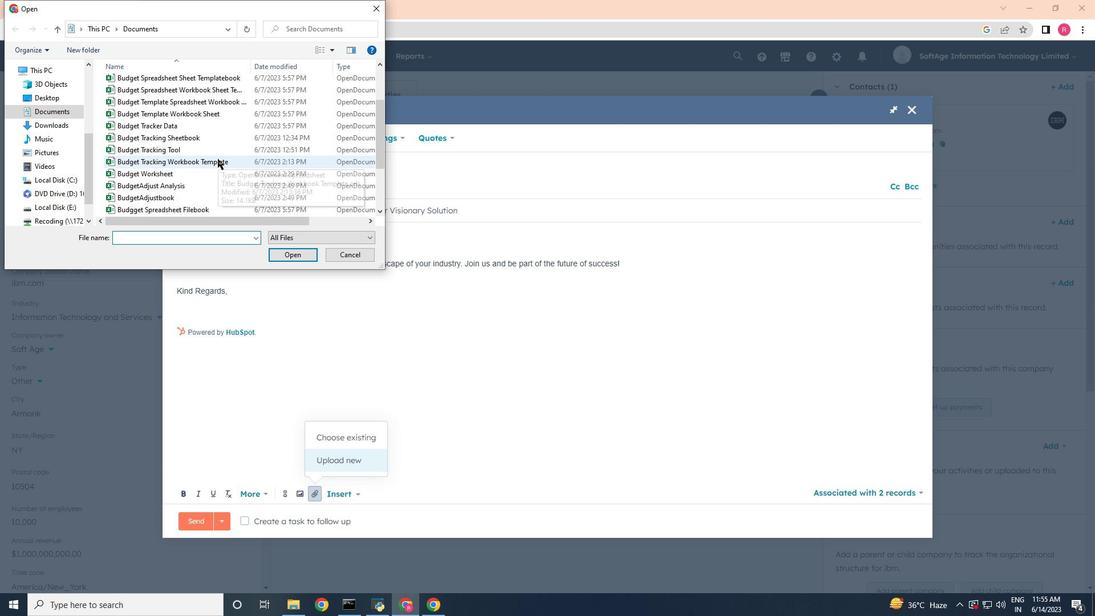 
Action: Mouse moved to (190, 196)
Screenshot: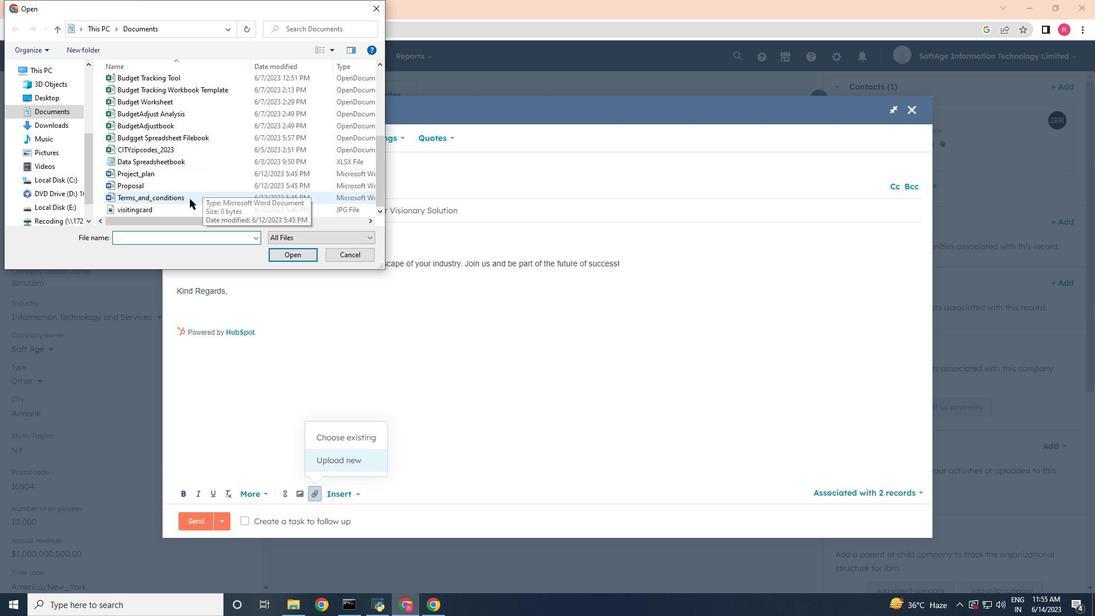 
Action: Mouse pressed left at (190, 196)
Screenshot: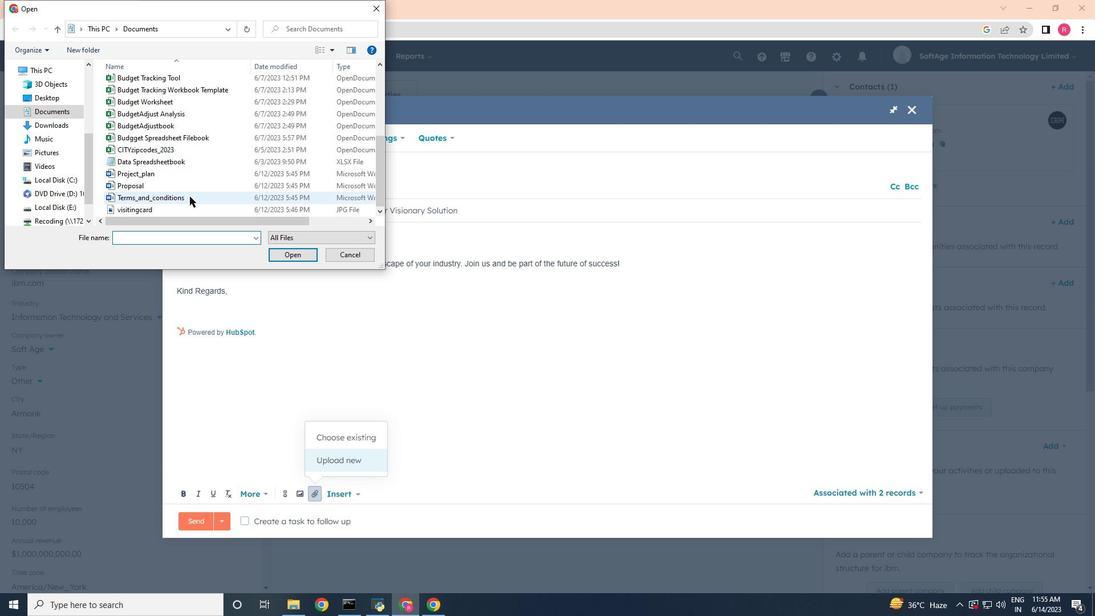 
Action: Mouse moved to (303, 253)
Screenshot: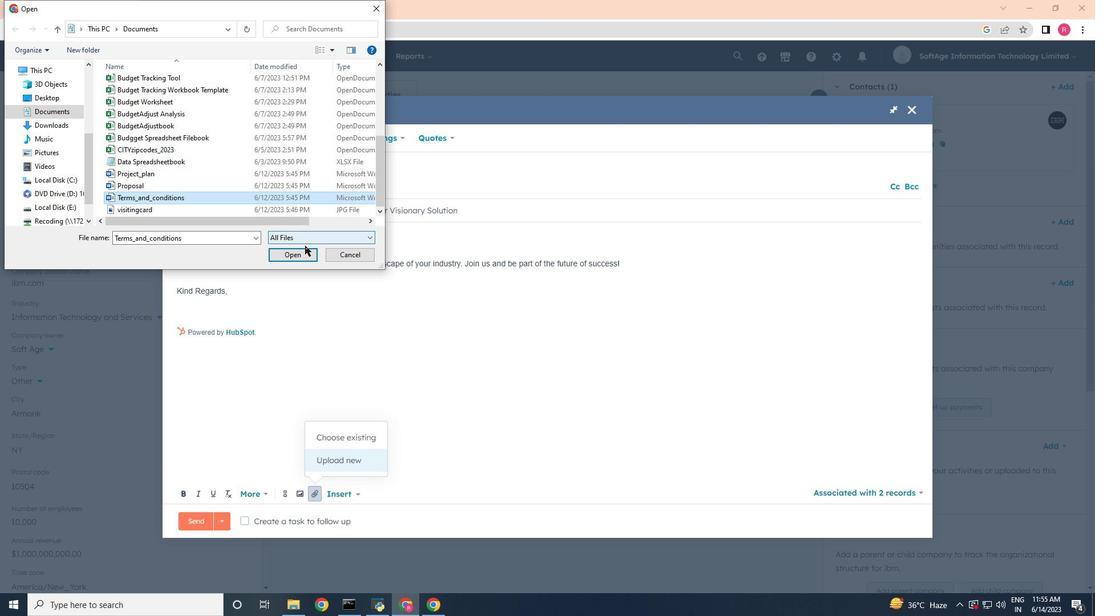 
Action: Mouse pressed left at (303, 253)
Screenshot: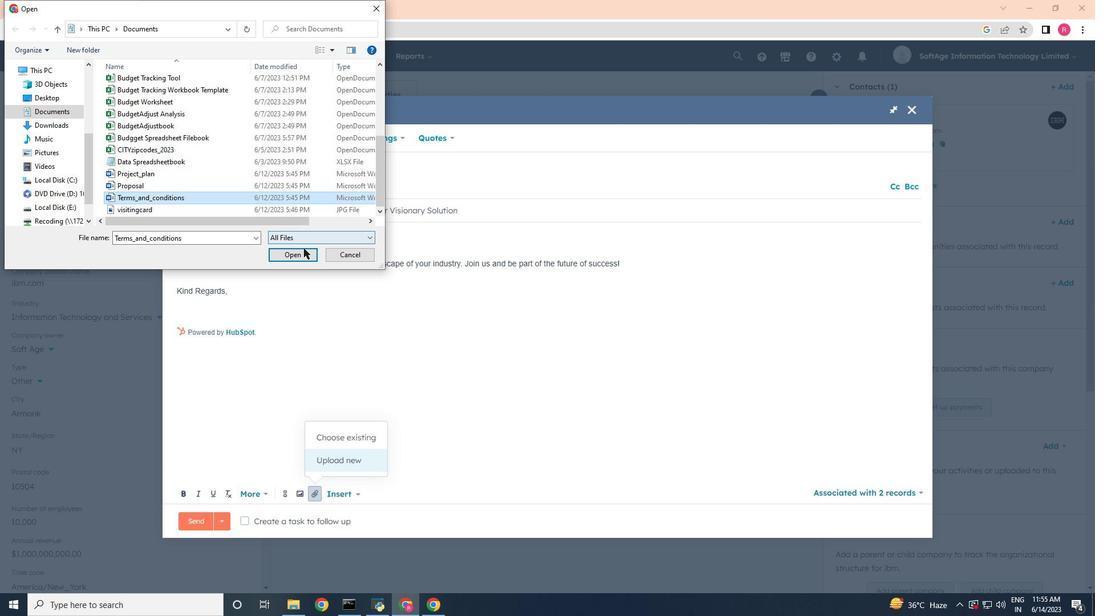 
Action: Mouse moved to (300, 466)
Screenshot: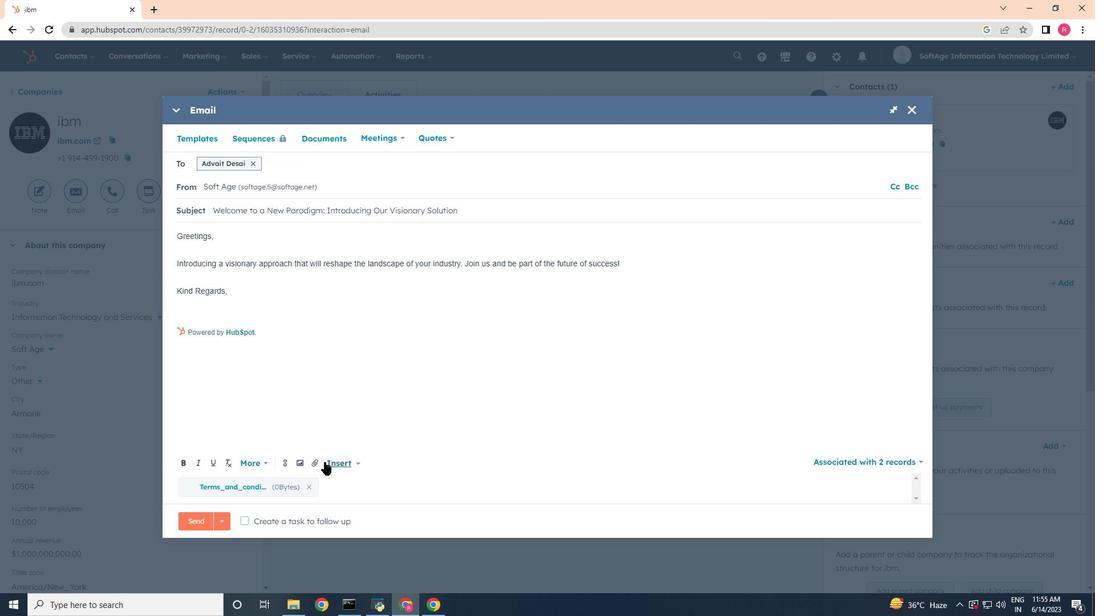 
Action: Mouse pressed left at (300, 466)
Screenshot: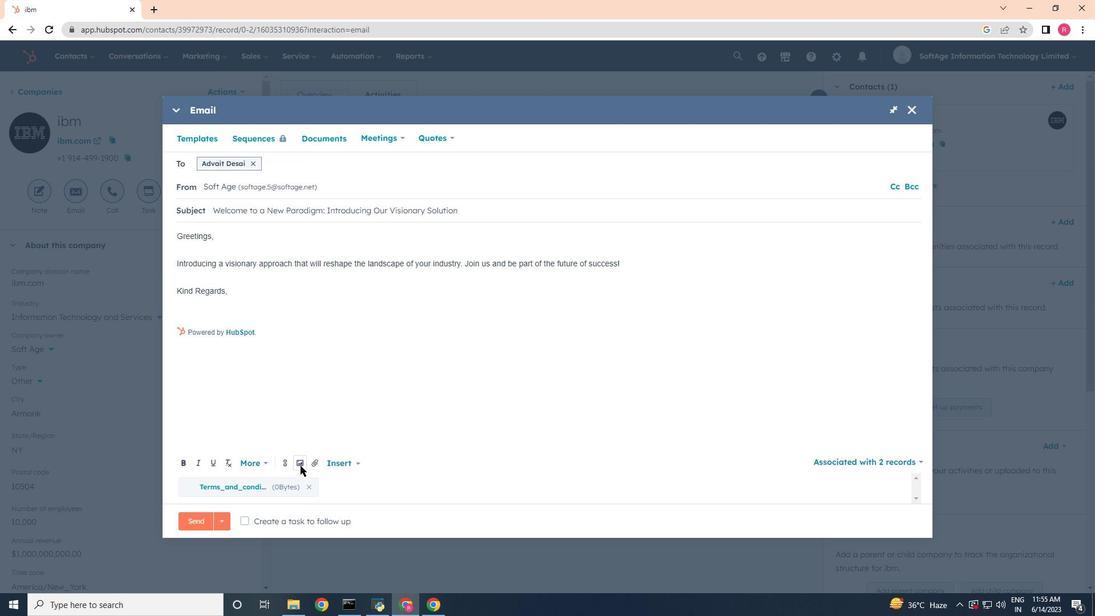 
Action: Mouse moved to (291, 431)
Screenshot: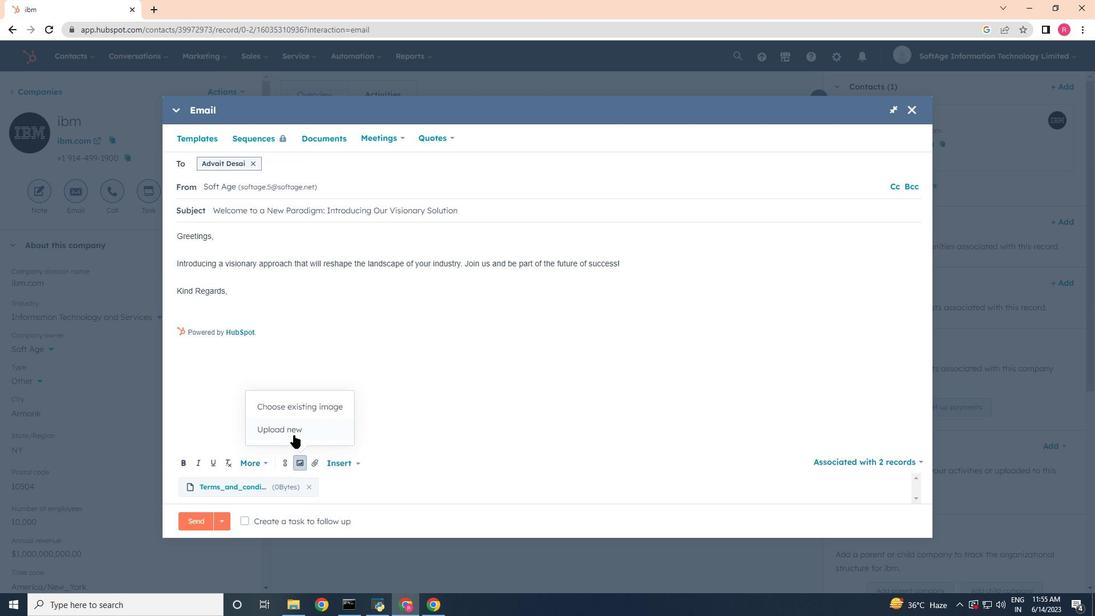 
Action: Mouse pressed left at (291, 431)
Screenshot: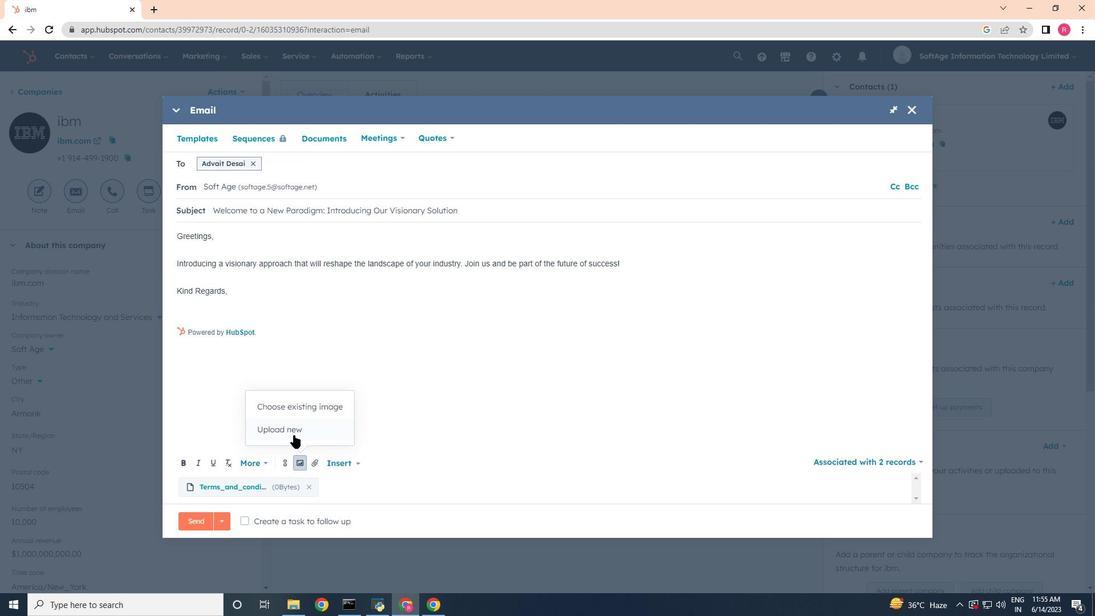 
Action: Mouse moved to (179, 221)
Screenshot: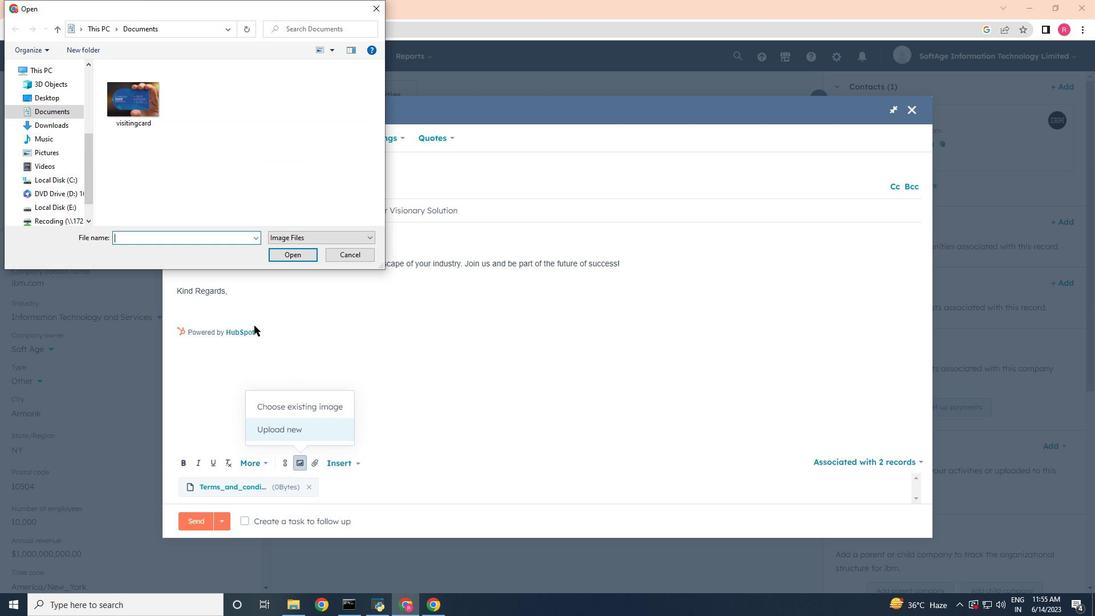 
Action: Mouse scrolled (179, 220) with delta (0, 0)
Screenshot: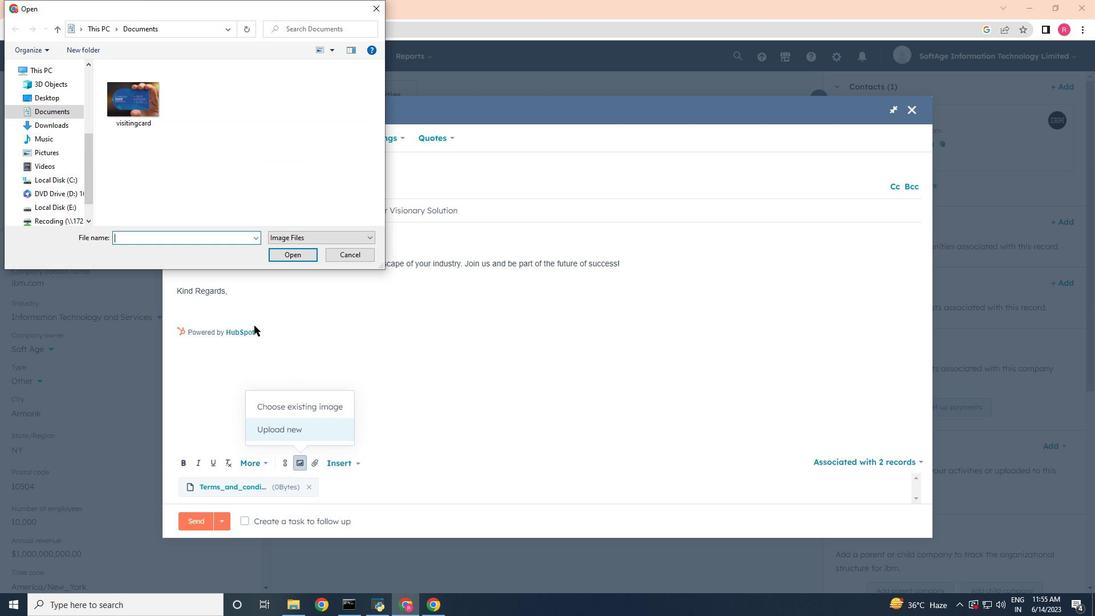 
Action: Mouse moved to (169, 196)
Screenshot: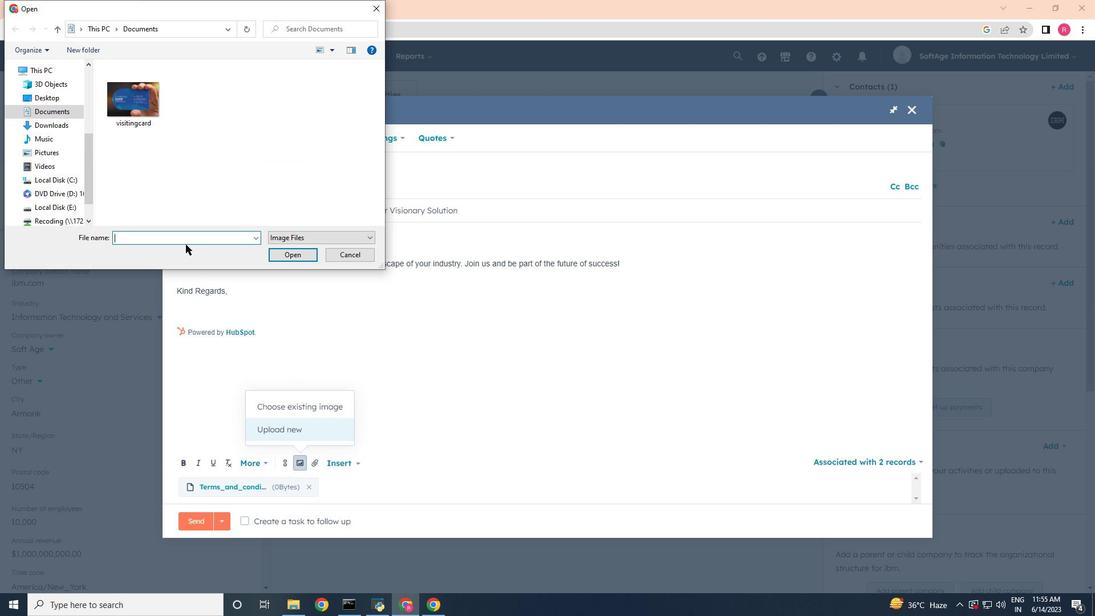 
Action: Mouse scrolled (169, 195) with delta (0, 0)
Screenshot: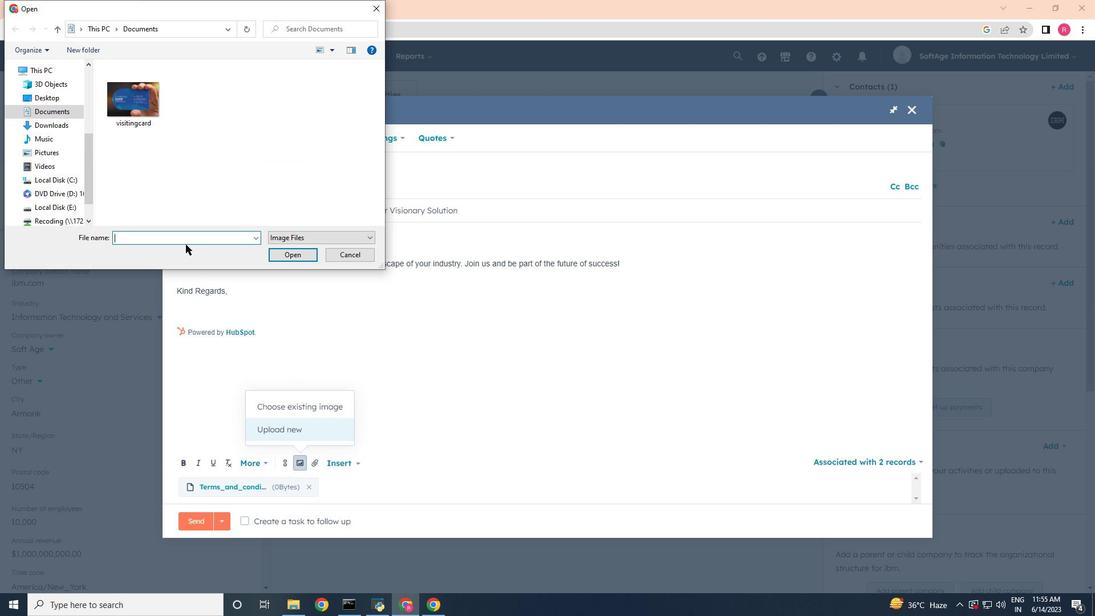 
Action: Mouse moved to (169, 194)
Screenshot: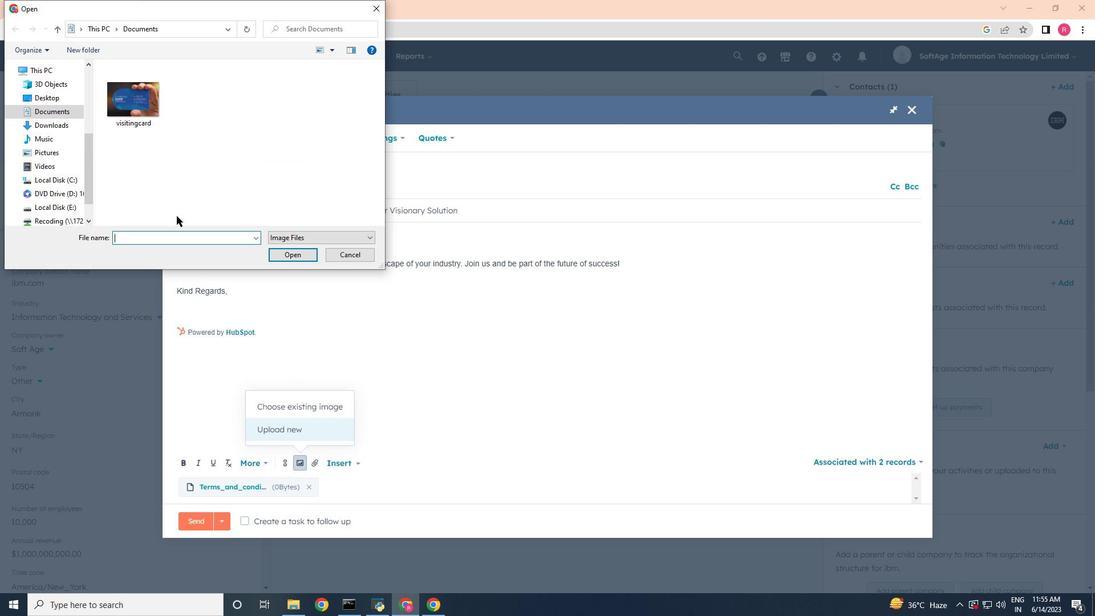 
Action: Mouse scrolled (169, 194) with delta (0, 0)
Screenshot: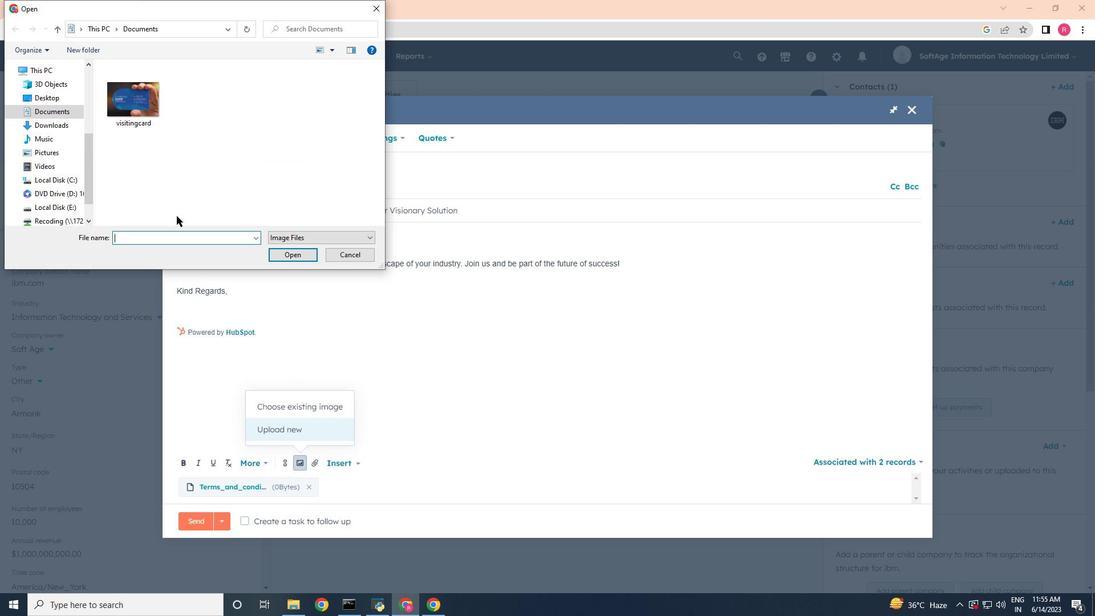 
Action: Mouse moved to (168, 192)
Screenshot: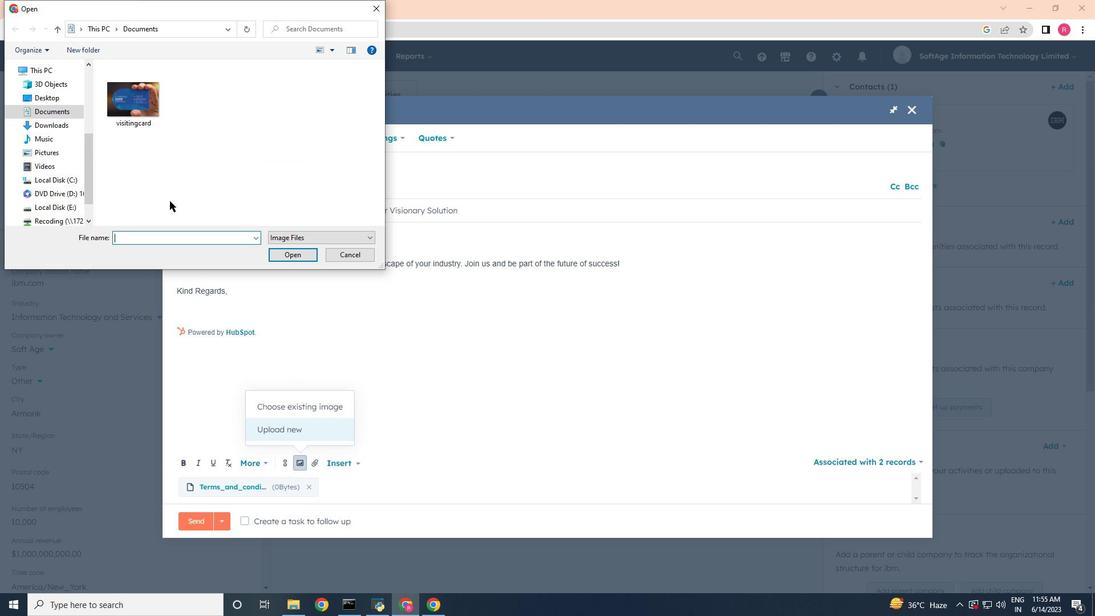 
Action: Mouse scrolled (168, 191) with delta (0, 0)
Screenshot: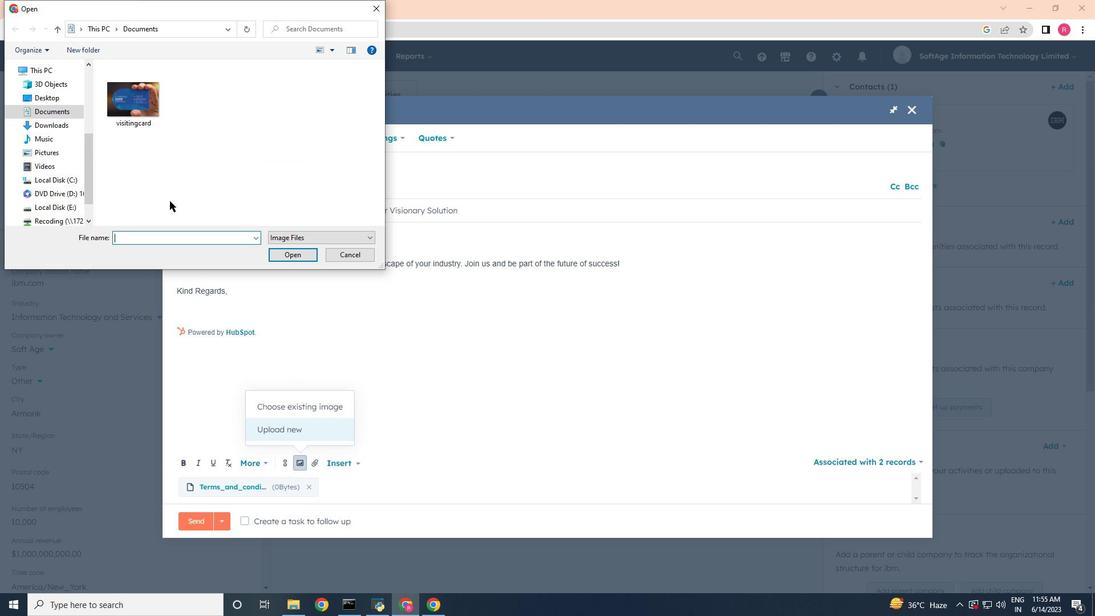 
Action: Mouse moved to (139, 102)
Screenshot: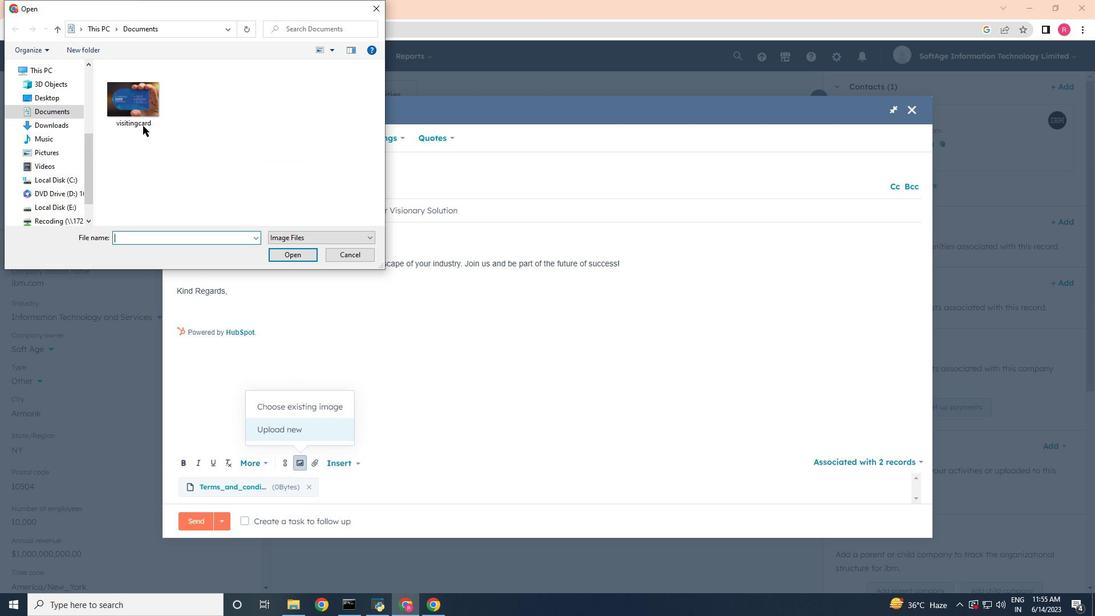 
Action: Mouse pressed left at (139, 102)
Screenshot: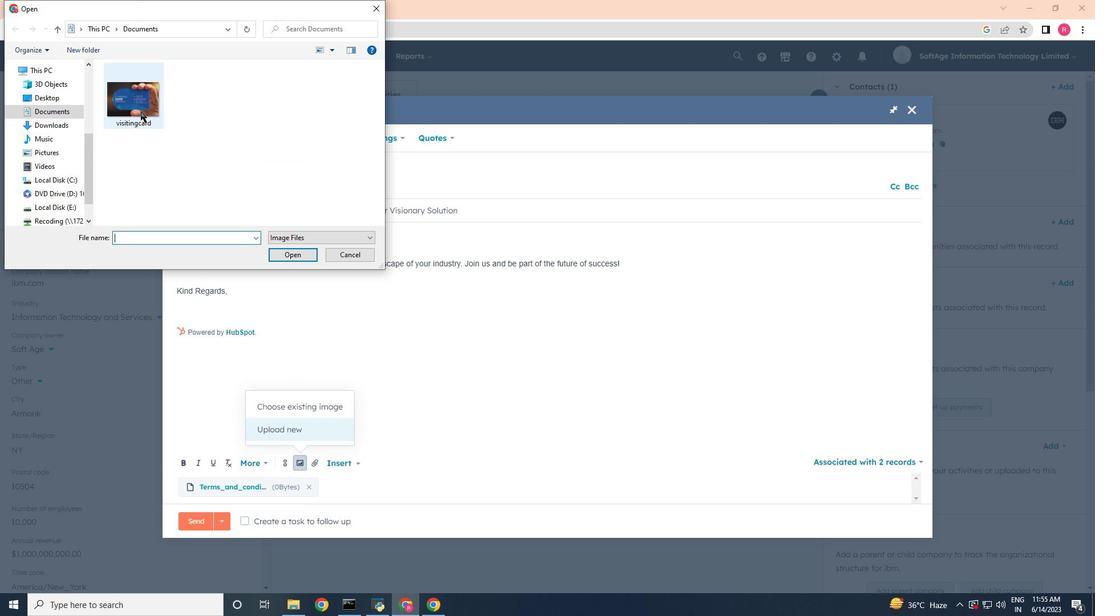 
Action: Mouse moved to (290, 261)
Screenshot: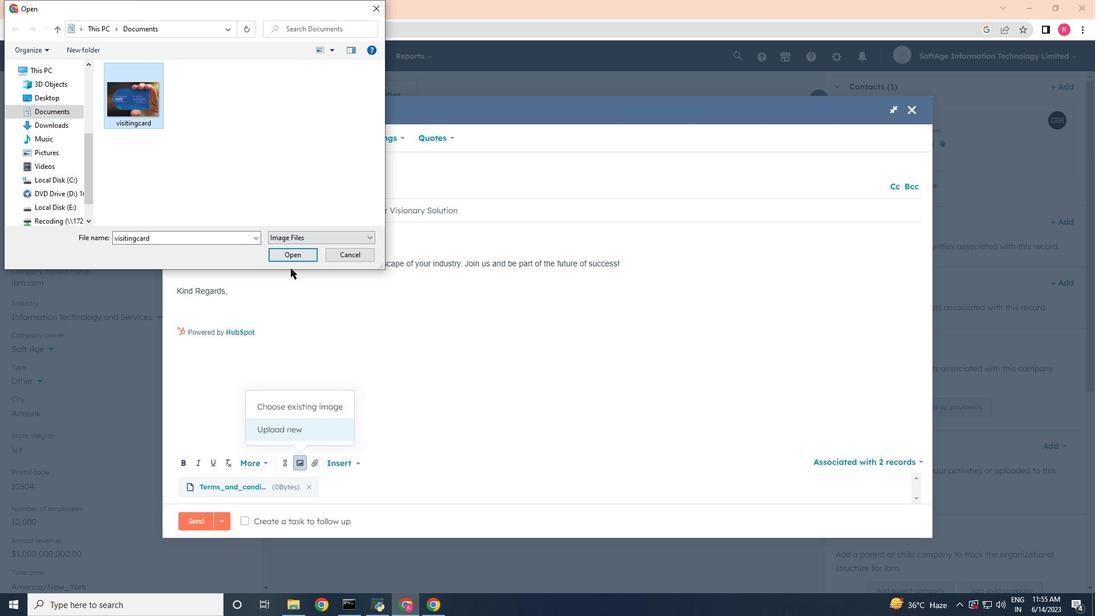 
Action: Mouse pressed left at (290, 261)
Screenshot: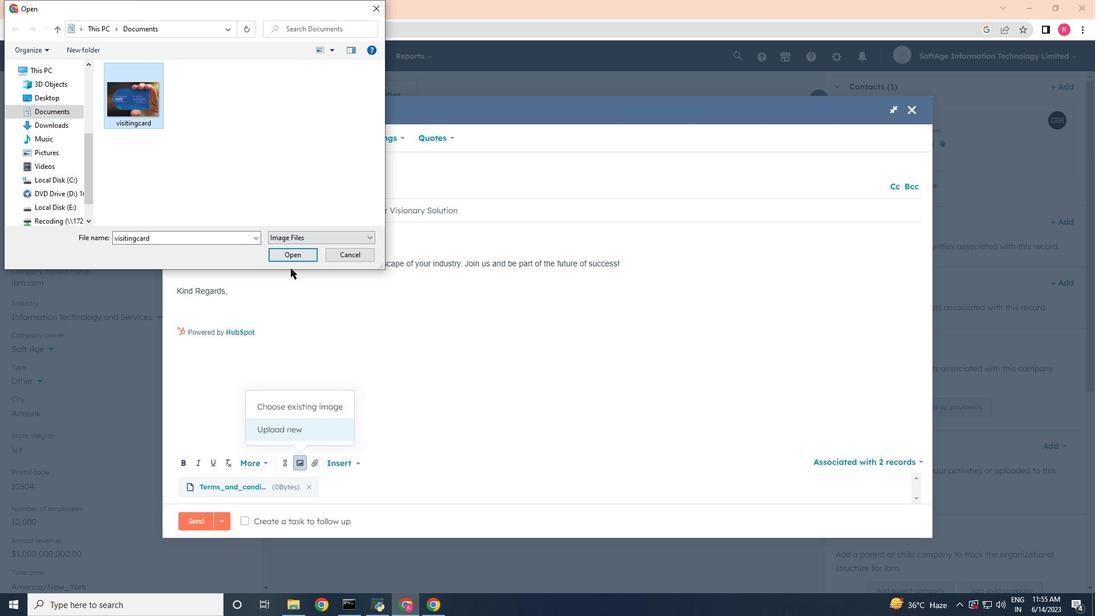 
Action: Mouse moved to (197, 265)
Screenshot: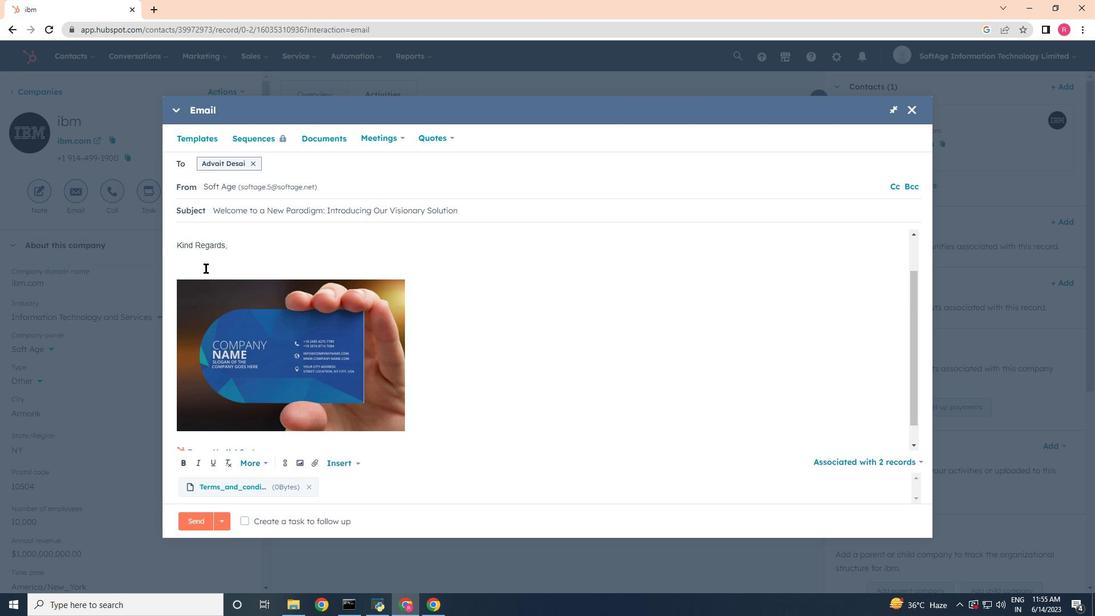 
Action: Mouse pressed left at (197, 265)
Screenshot: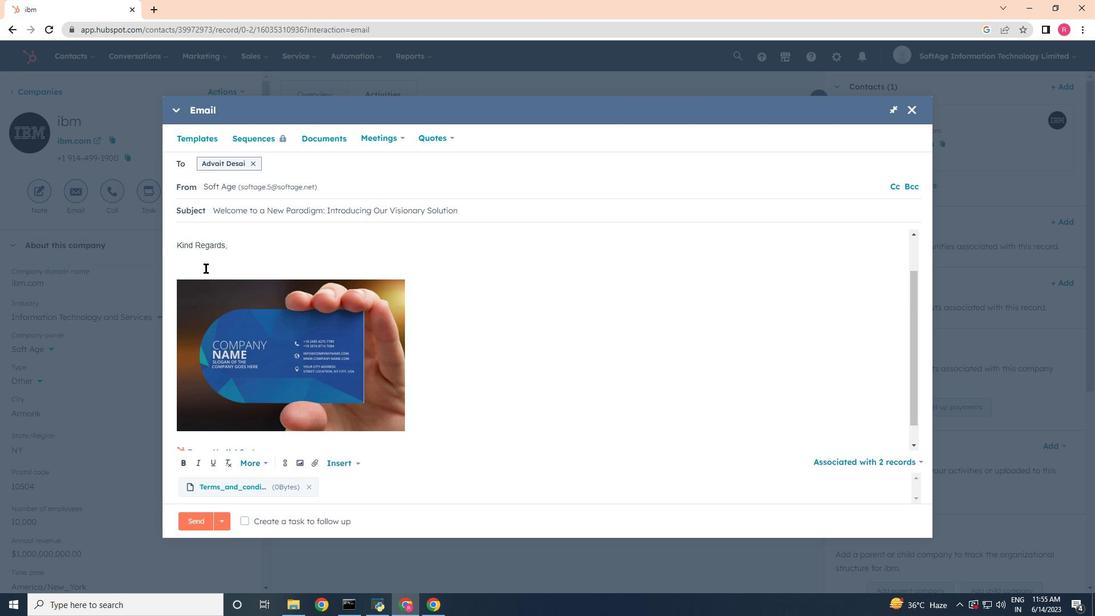 
Action: Mouse moved to (281, 463)
Screenshot: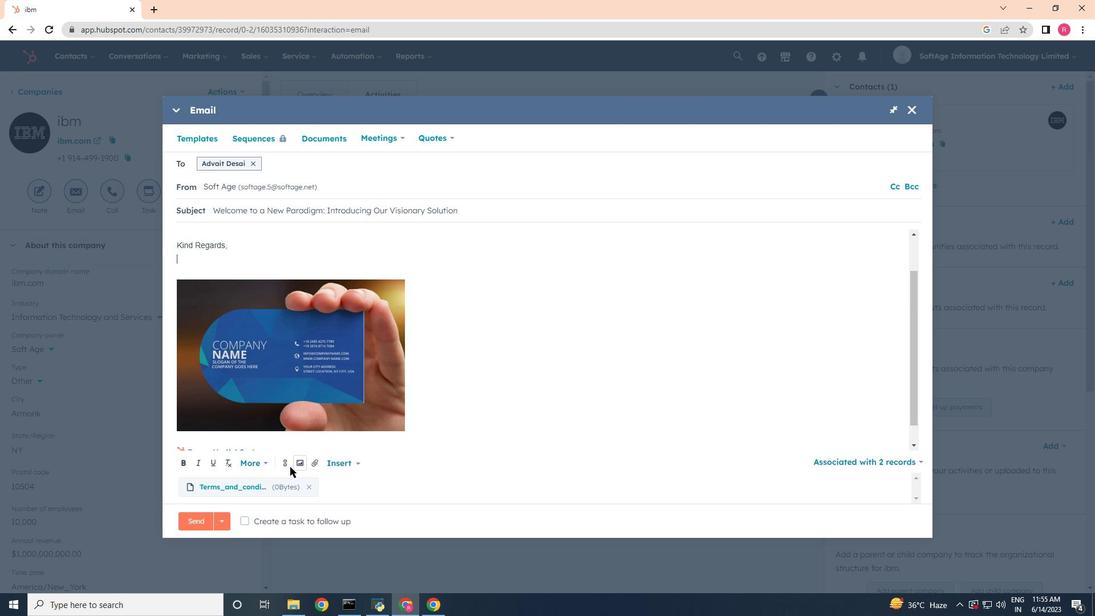 
Action: Mouse pressed left at (281, 463)
Screenshot: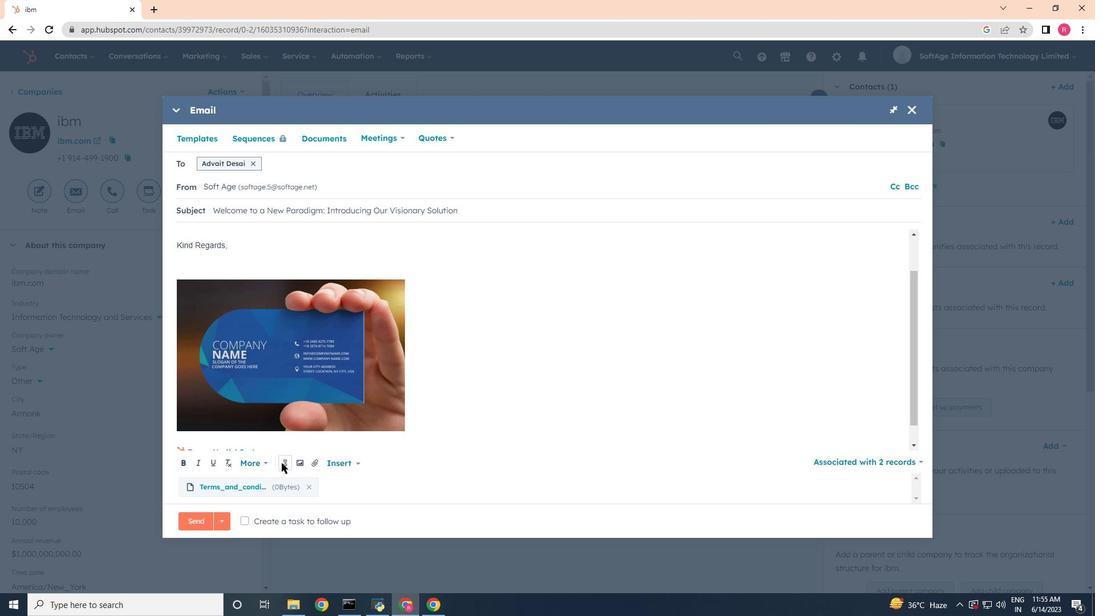 
Action: Mouse moved to (312, 328)
Screenshot: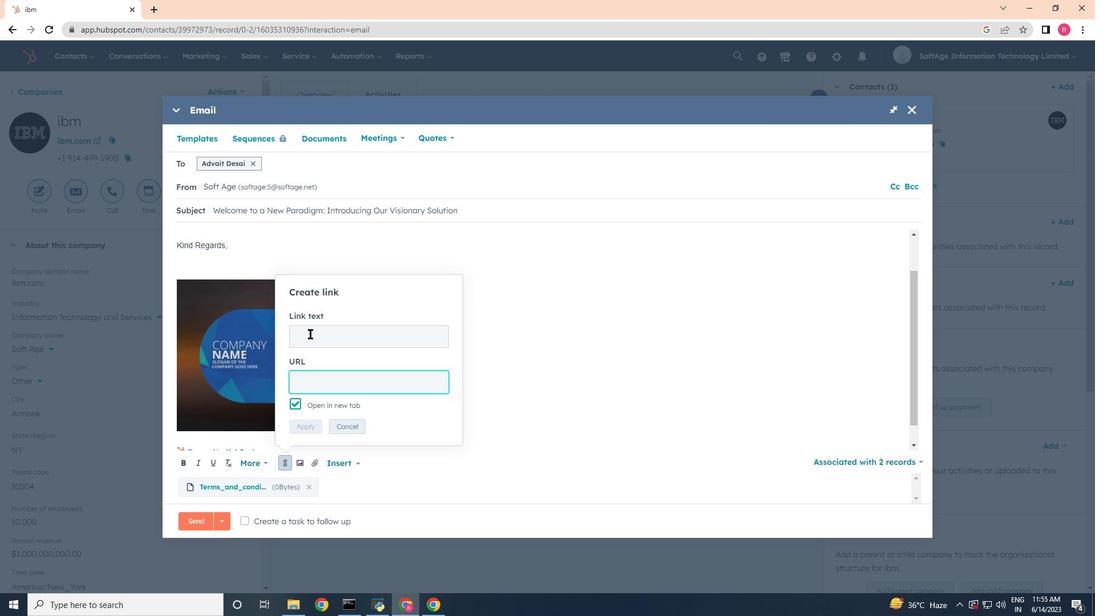 
Action: Mouse pressed left at (312, 328)
Screenshot: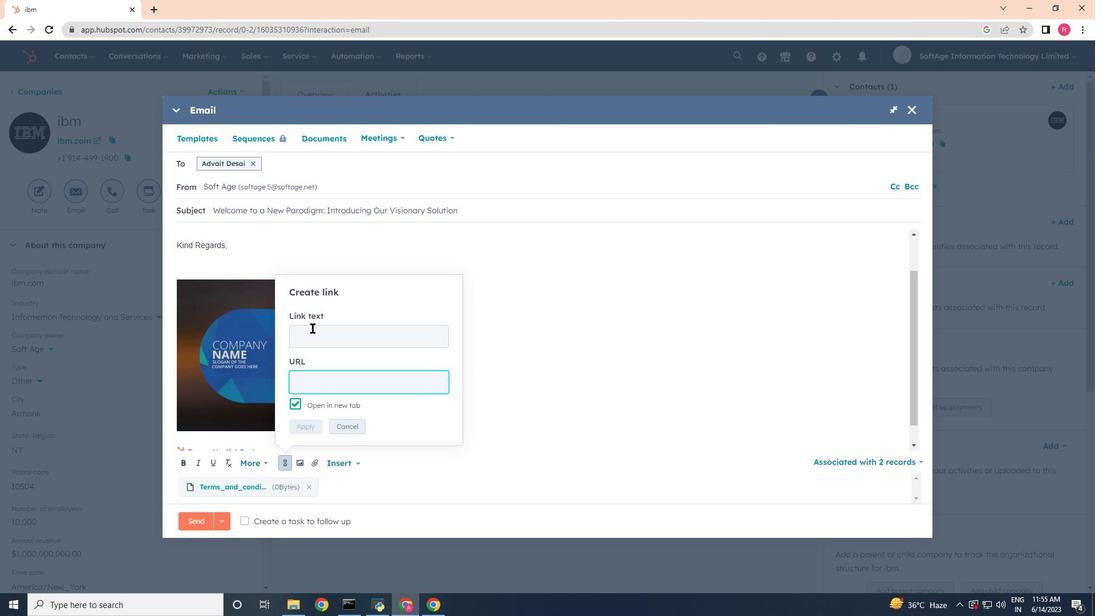 
Action: Mouse moved to (312, 328)
Screenshot: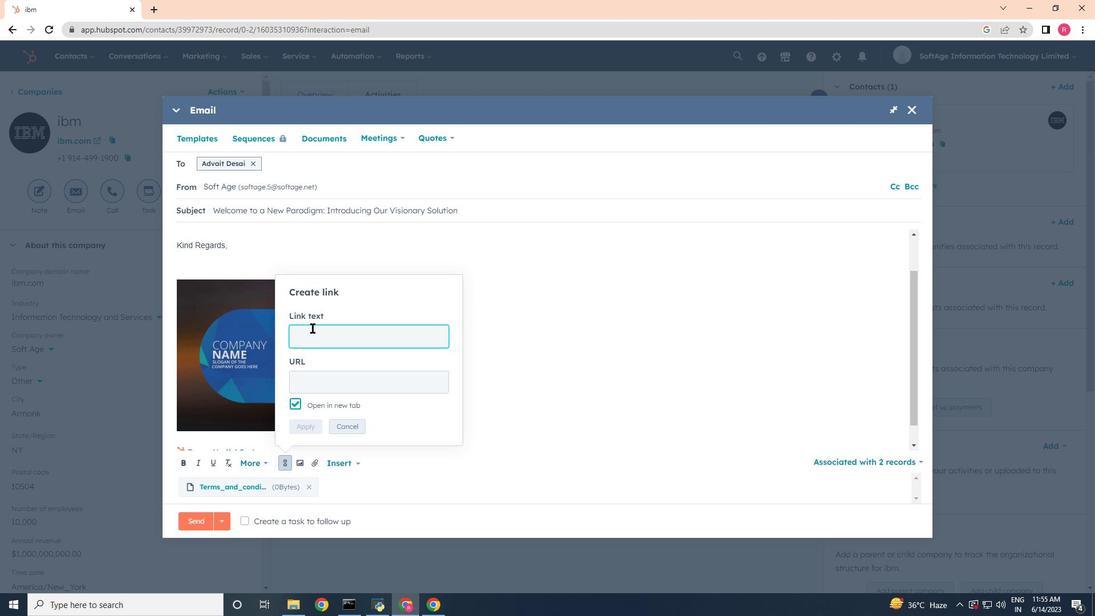 
Action: Key pressed <Key.shift>Behance
Screenshot: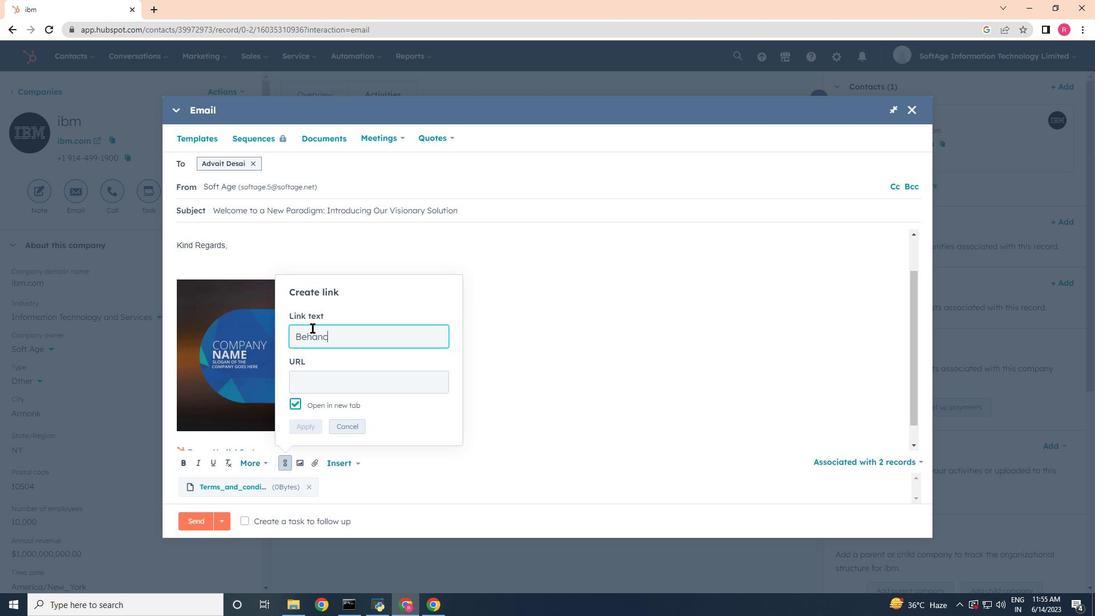 
Action: Mouse moved to (304, 383)
Screenshot: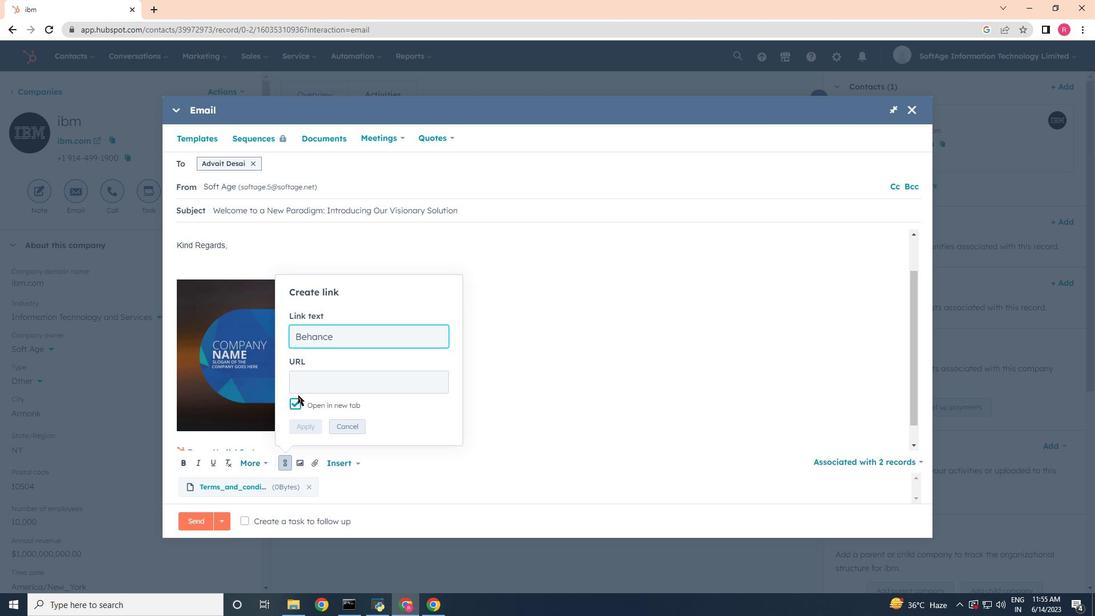 
Action: Mouse pressed left at (304, 383)
Screenshot: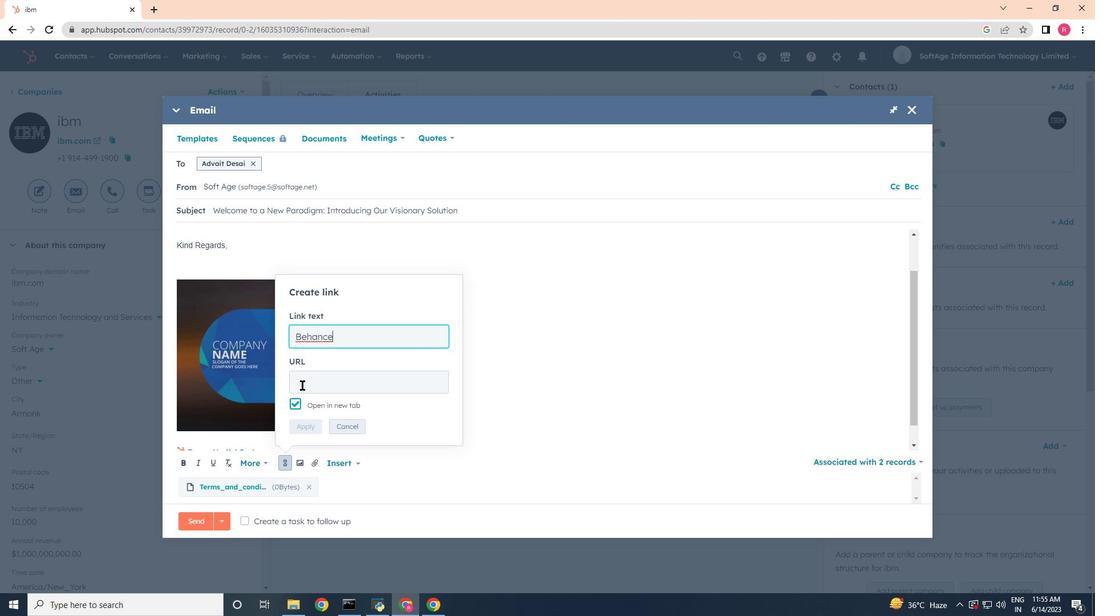 
Action: Key pressed www.behance.net
Screenshot: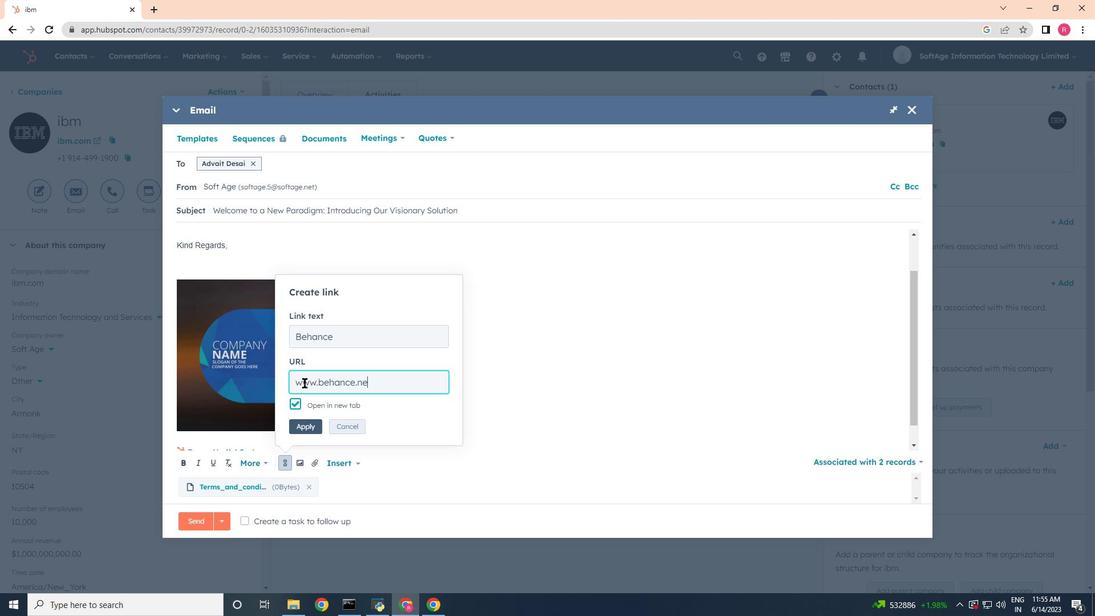 
Action: Mouse moved to (301, 425)
Screenshot: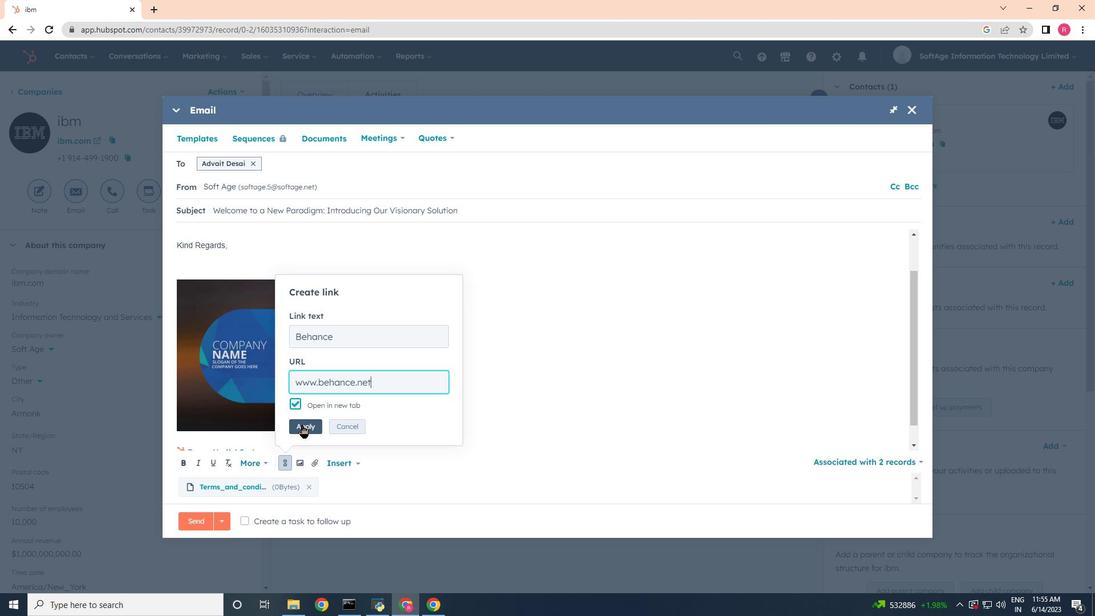 
Action: Mouse pressed left at (301, 425)
Screenshot: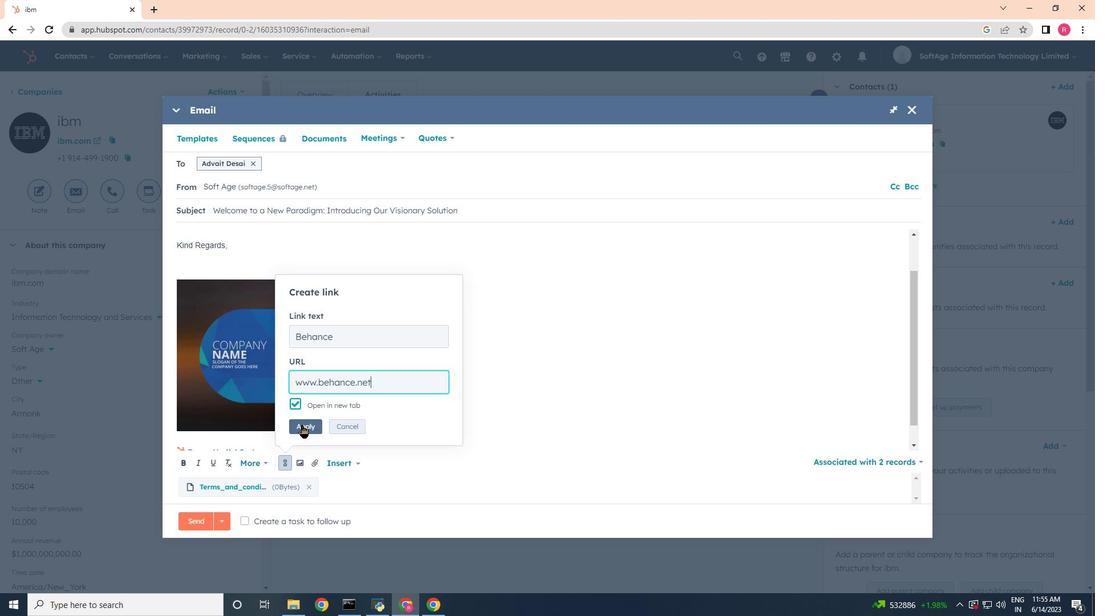 
Action: Mouse moved to (244, 520)
Screenshot: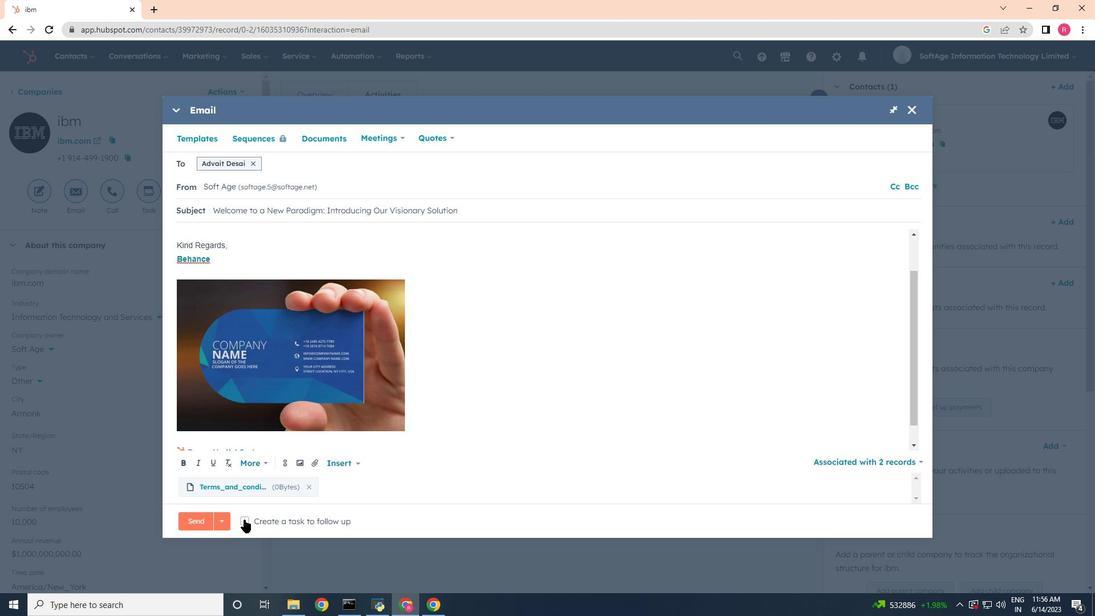 
Action: Mouse pressed left at (244, 520)
Screenshot: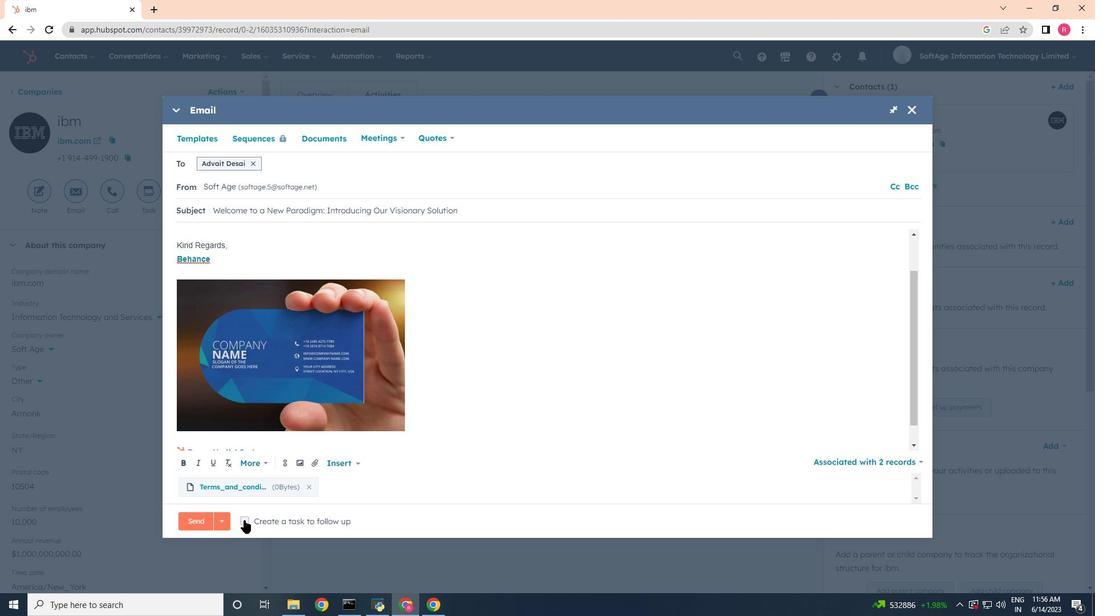 
Action: Mouse moved to (473, 523)
Screenshot: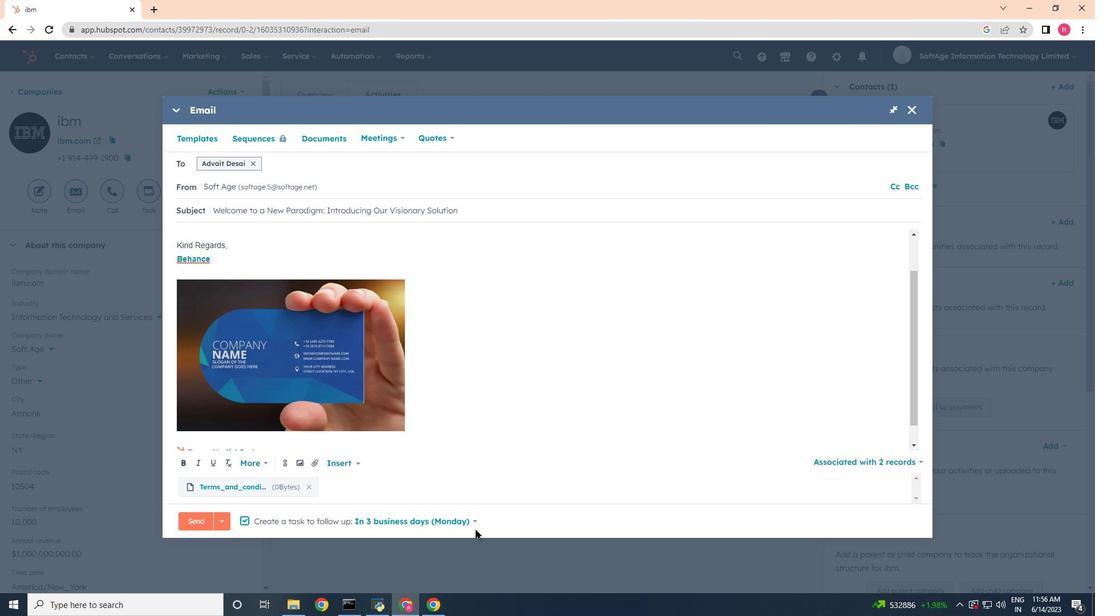
Action: Mouse pressed left at (473, 523)
Screenshot: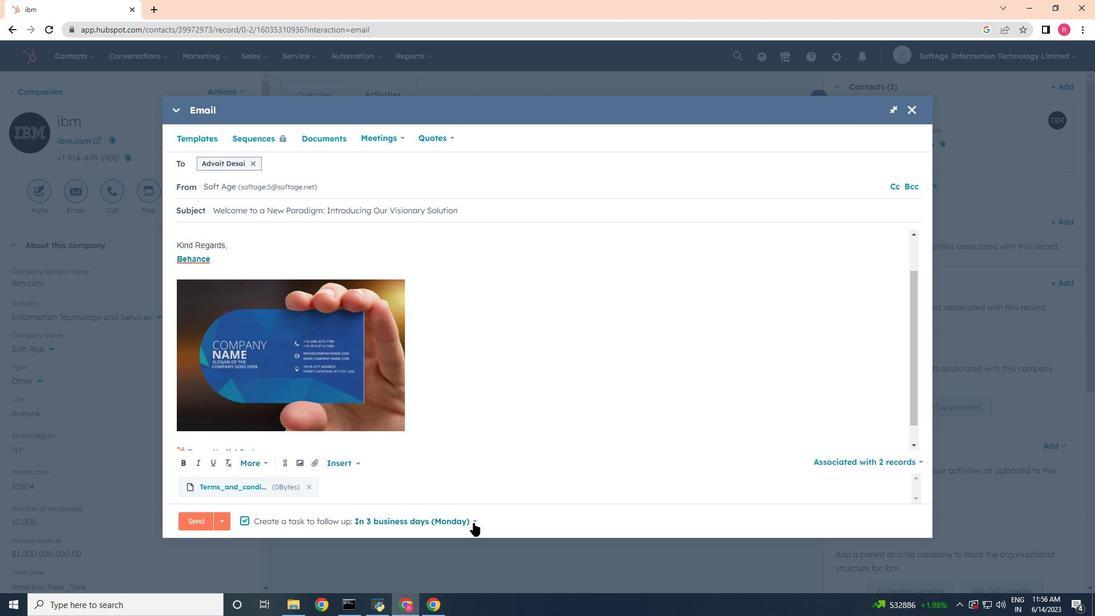 
Action: Mouse moved to (407, 454)
Screenshot: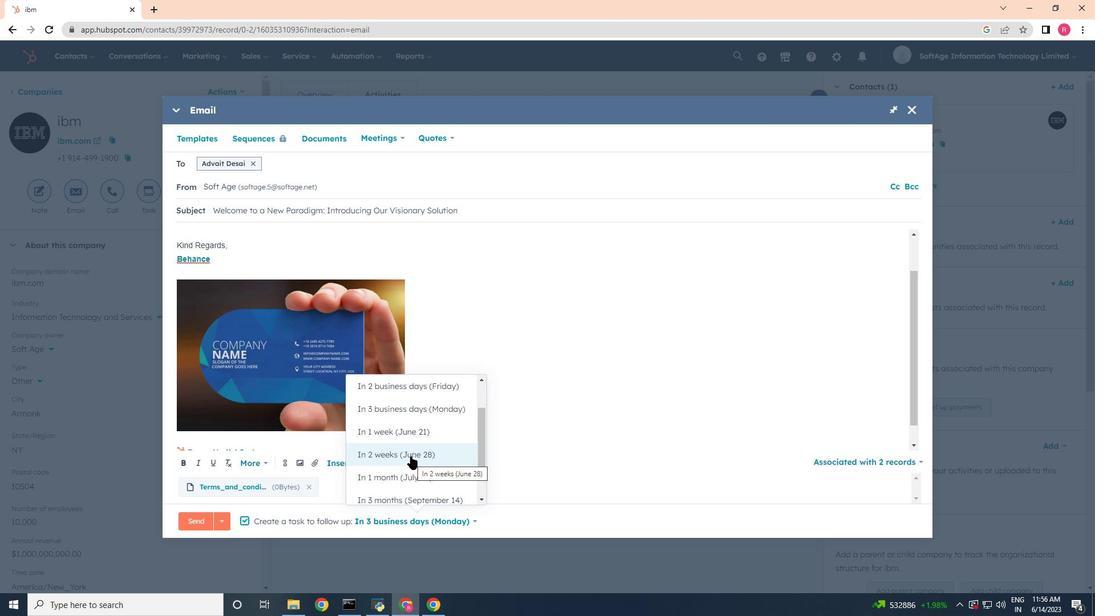 
Action: Mouse pressed left at (407, 454)
Screenshot: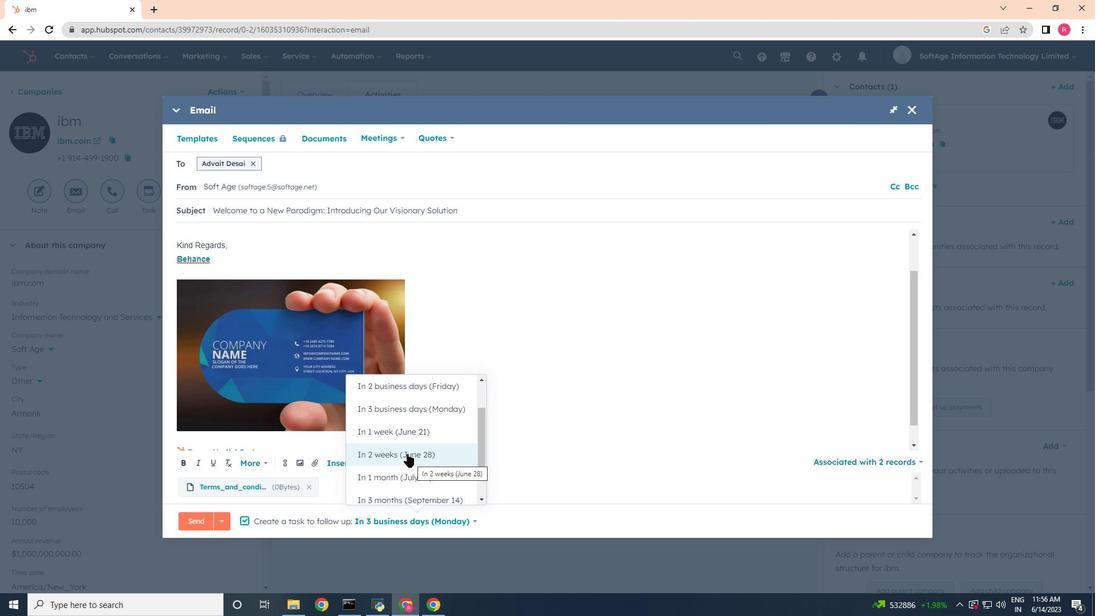 
Action: Mouse moved to (196, 522)
Screenshot: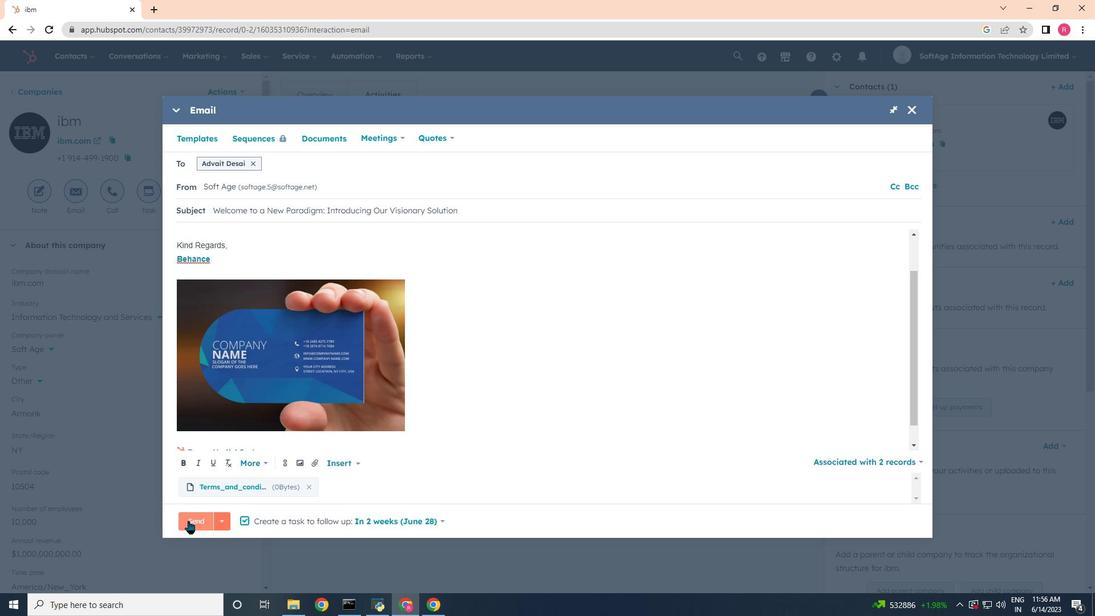 
Action: Mouse pressed left at (196, 522)
Screenshot: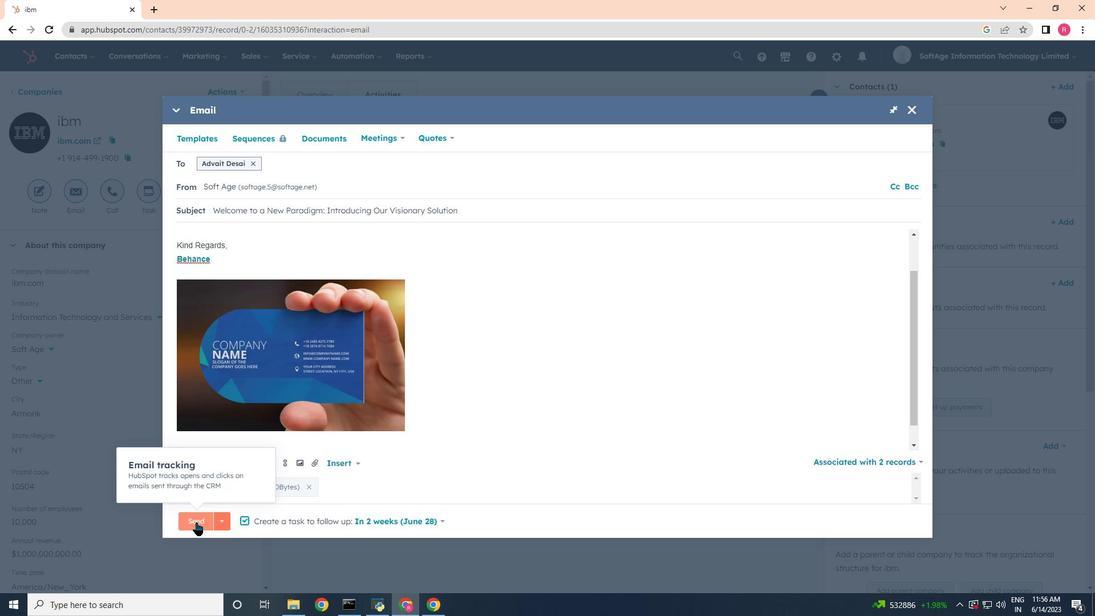 
